 Task: Create relationship between Investor , Investor documents and Market Data custom object in StockTradeHub application.
Action: Mouse moved to (577, 52)
Screenshot: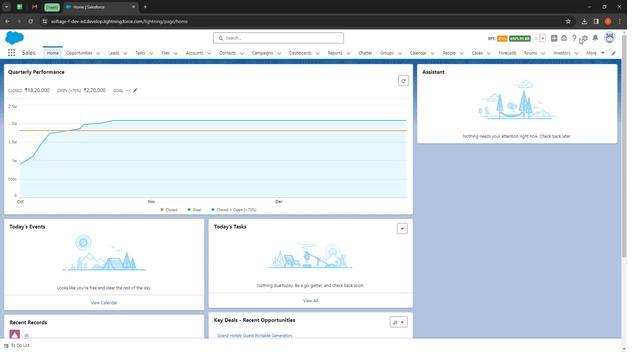 
Action: Mouse pressed left at (577, 52)
Screenshot: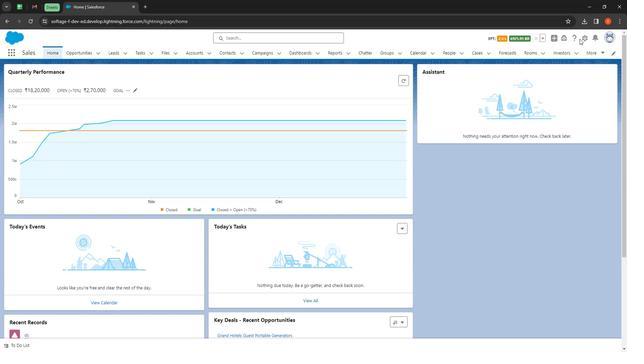 
Action: Mouse moved to (580, 52)
Screenshot: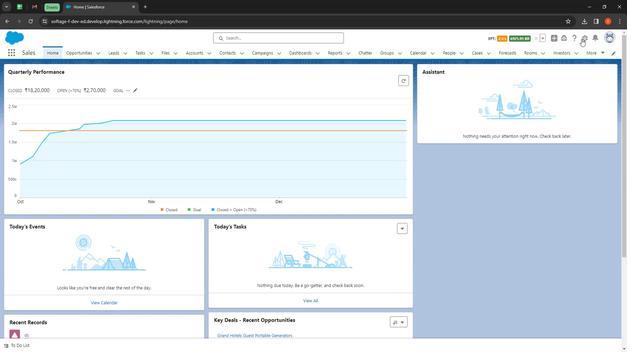 
Action: Mouse pressed left at (580, 52)
Screenshot: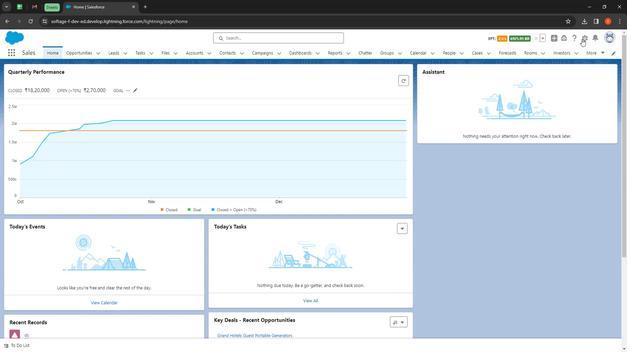 
Action: Mouse moved to (571, 65)
Screenshot: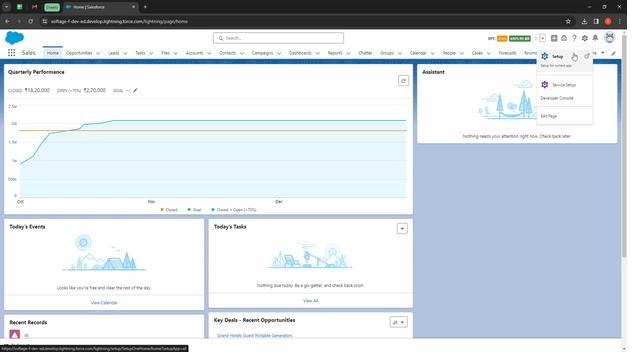 
Action: Mouse pressed left at (571, 65)
Screenshot: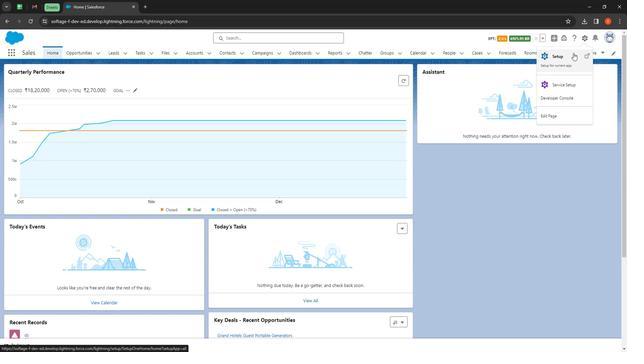 
Action: Mouse moved to (83, 65)
Screenshot: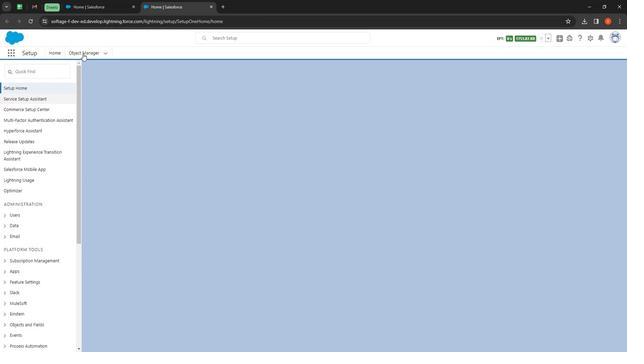 
Action: Mouse pressed left at (83, 65)
Screenshot: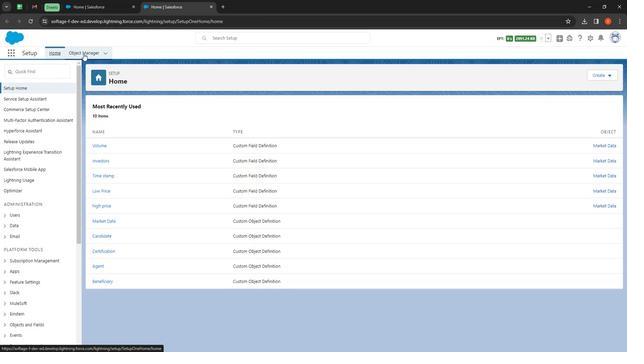 
Action: Mouse moved to (262, 174)
Screenshot: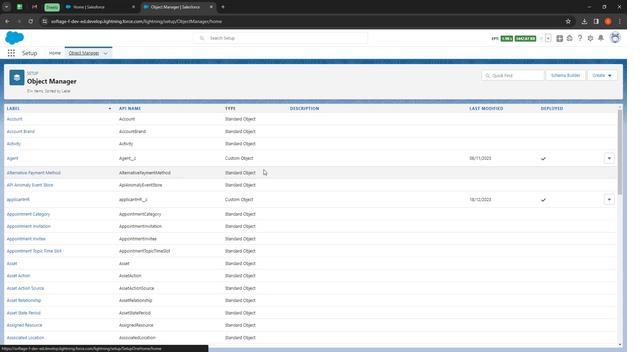 
Action: Mouse scrolled (262, 173) with delta (0, 0)
Screenshot: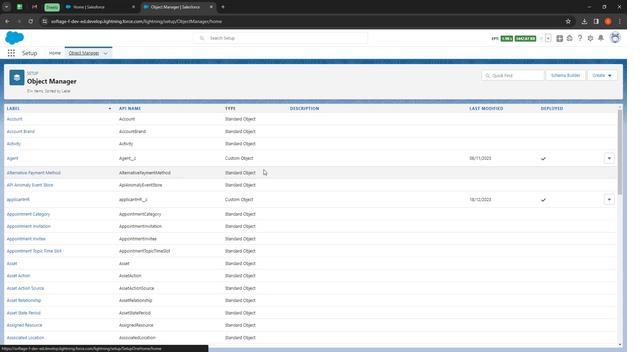
Action: Mouse moved to (260, 176)
Screenshot: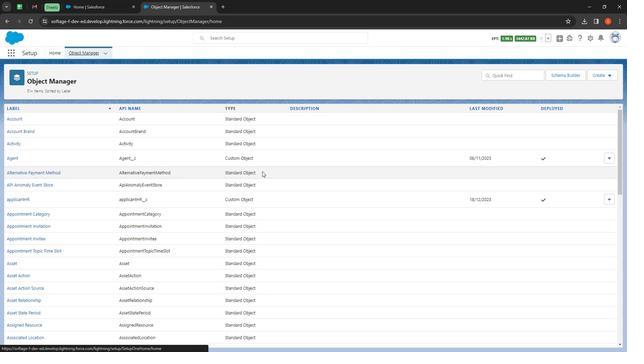
Action: Mouse scrolled (260, 176) with delta (0, 0)
Screenshot: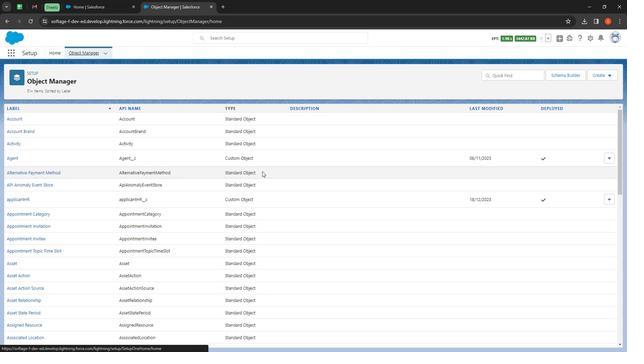 
Action: Mouse moved to (259, 177)
Screenshot: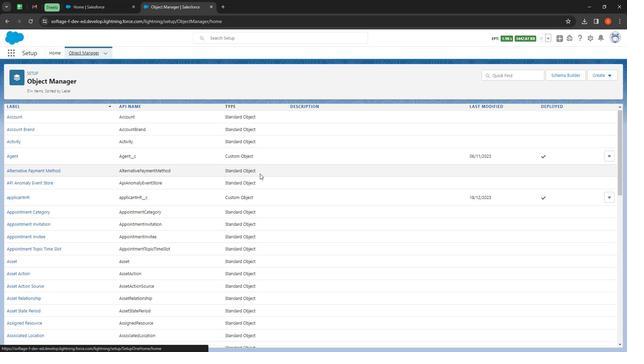 
Action: Mouse scrolled (259, 176) with delta (0, 0)
Screenshot: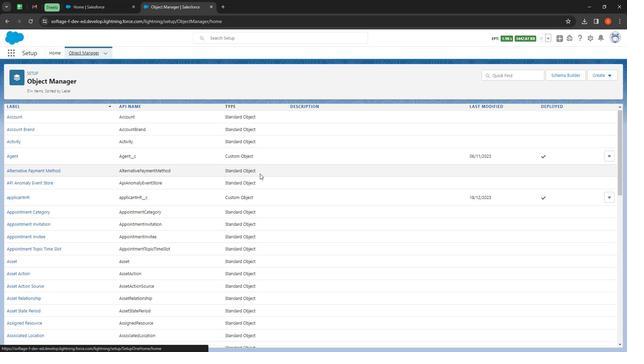 
Action: Mouse moved to (259, 177)
Screenshot: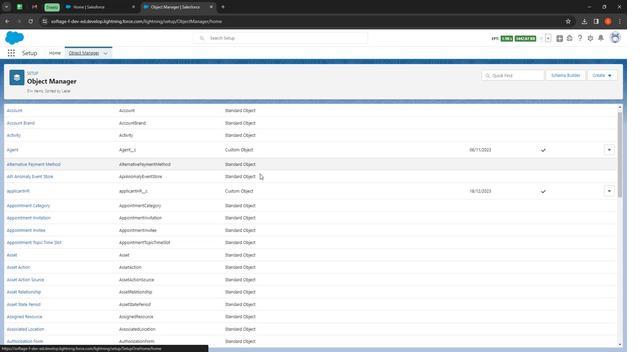 
Action: Mouse scrolled (259, 177) with delta (0, 0)
Screenshot: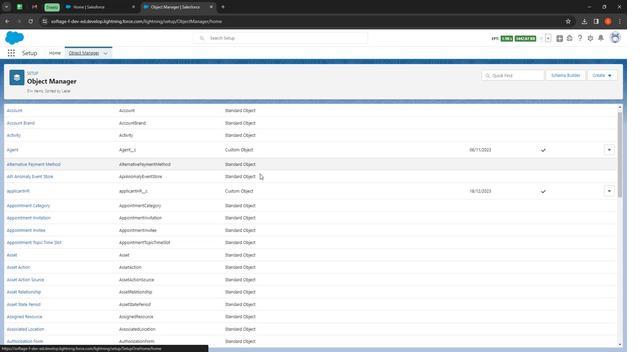 
Action: Mouse moved to (197, 177)
Screenshot: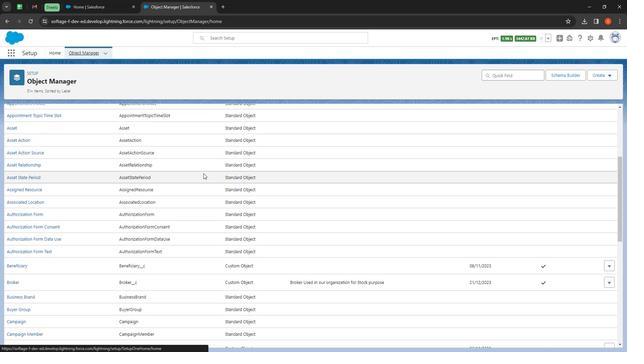 
Action: Mouse scrolled (197, 177) with delta (0, 0)
Screenshot: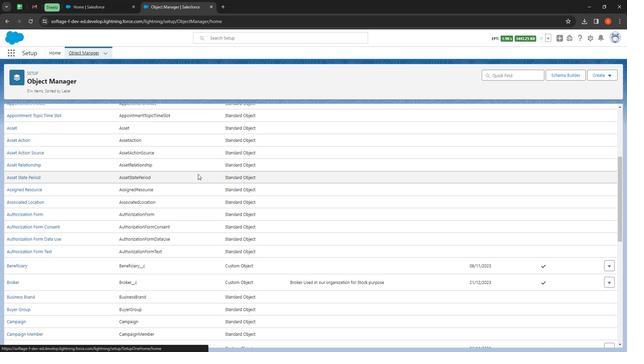 
Action: Mouse moved to (188, 181)
Screenshot: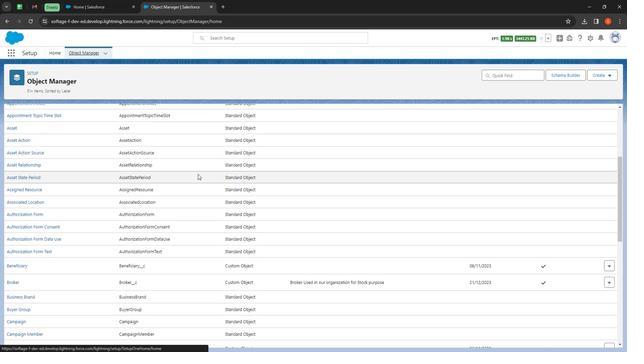 
Action: Mouse scrolled (188, 180) with delta (0, 0)
Screenshot: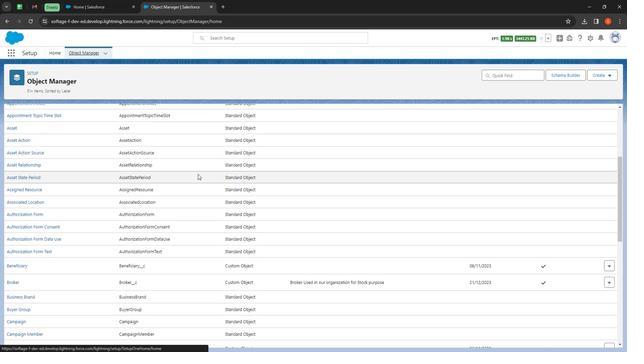 
Action: Mouse moved to (183, 183)
Screenshot: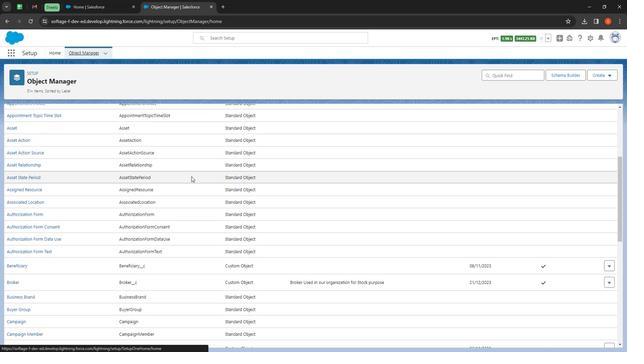 
Action: Mouse scrolled (183, 183) with delta (0, 0)
Screenshot: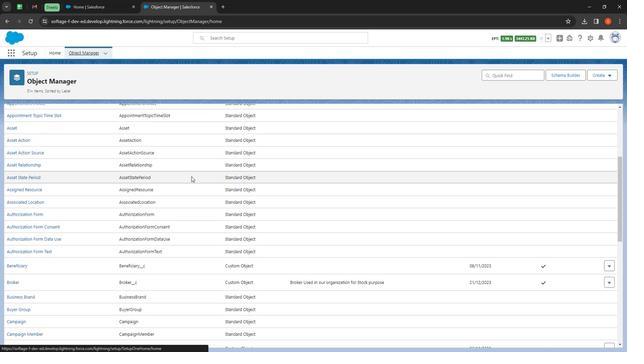 
Action: Mouse moved to (181, 183)
Screenshot: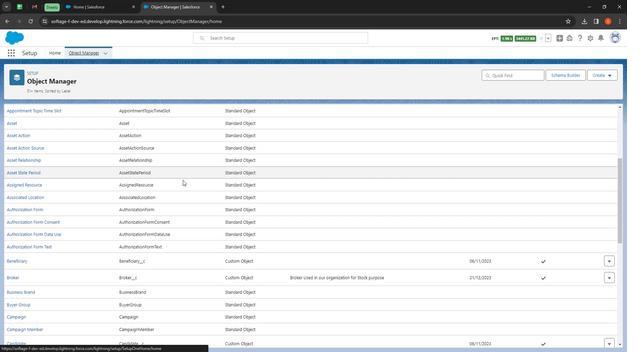 
Action: Mouse scrolled (181, 183) with delta (0, 0)
Screenshot: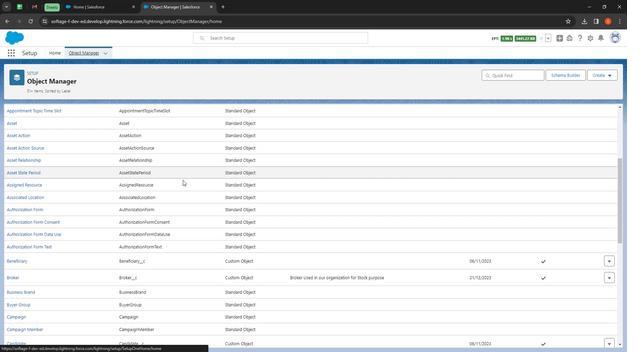 
Action: Mouse moved to (178, 183)
Screenshot: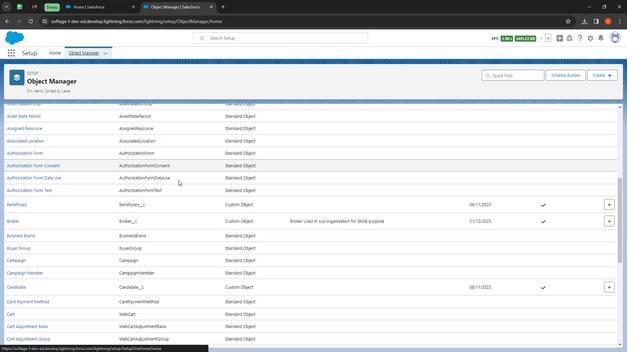 
Action: Mouse scrolled (178, 183) with delta (0, 0)
Screenshot: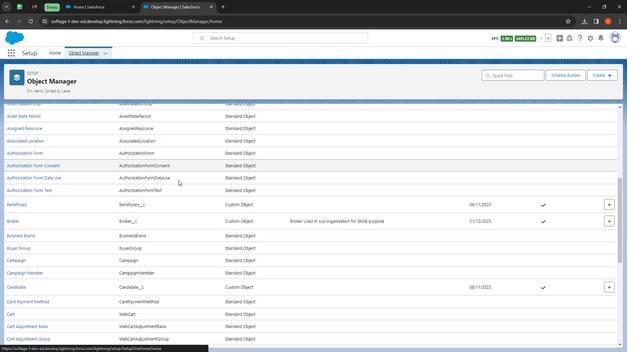 
Action: Mouse moved to (178, 181)
Screenshot: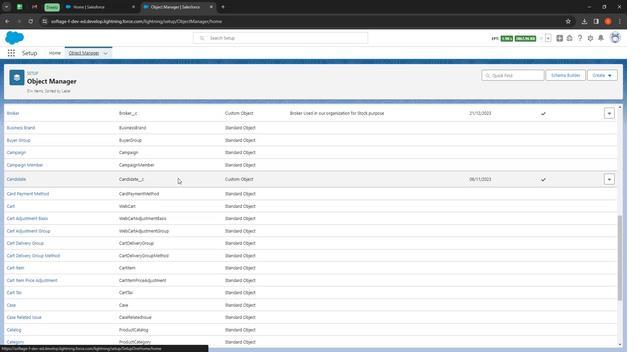 
Action: Mouse scrolled (178, 181) with delta (0, 0)
Screenshot: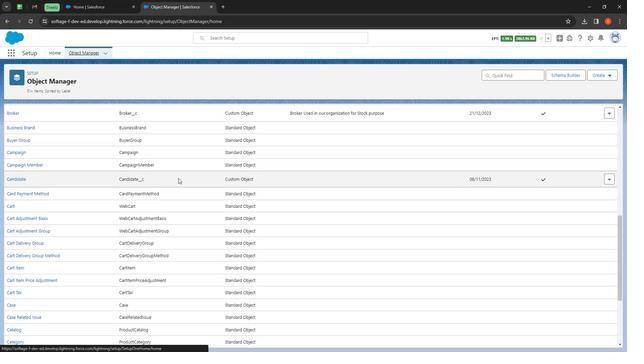 
Action: Mouse moved to (178, 181)
Screenshot: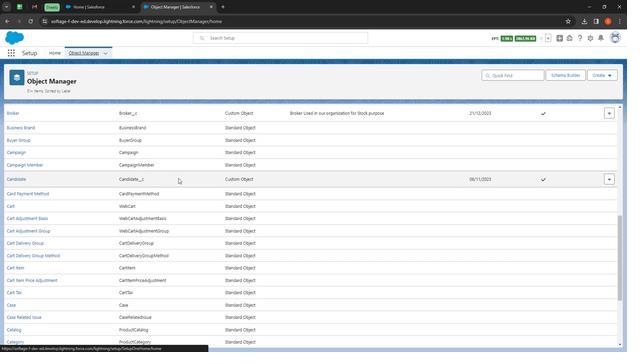 
Action: Mouse scrolled (178, 181) with delta (0, 0)
Screenshot: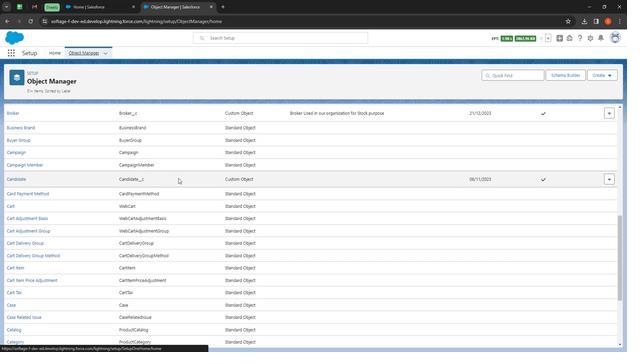 
Action: Mouse moved to (177, 181)
Screenshot: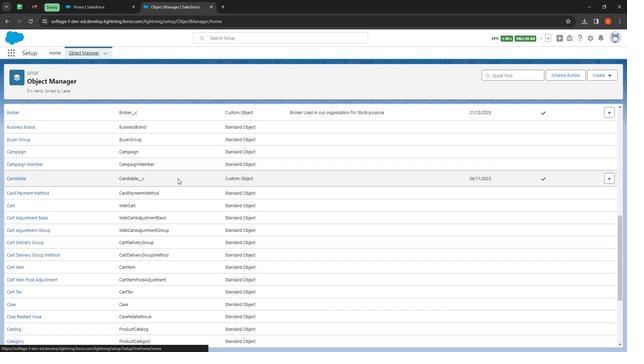 
Action: Mouse scrolled (177, 181) with delta (0, 0)
Screenshot: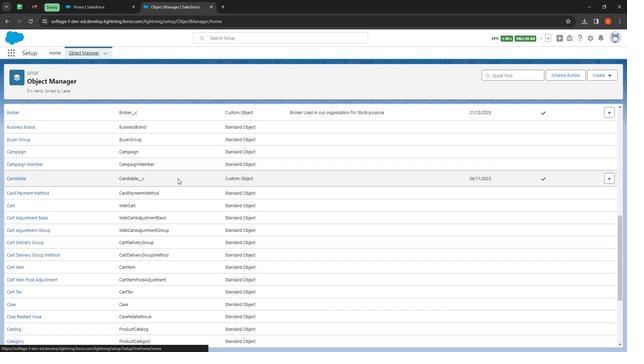 
Action: Mouse moved to (177, 182)
Screenshot: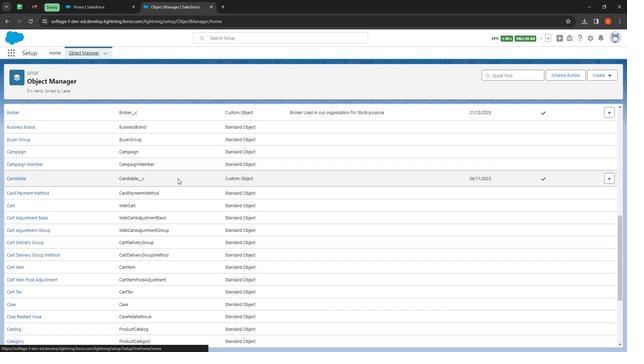 
Action: Mouse scrolled (177, 181) with delta (0, 0)
Screenshot: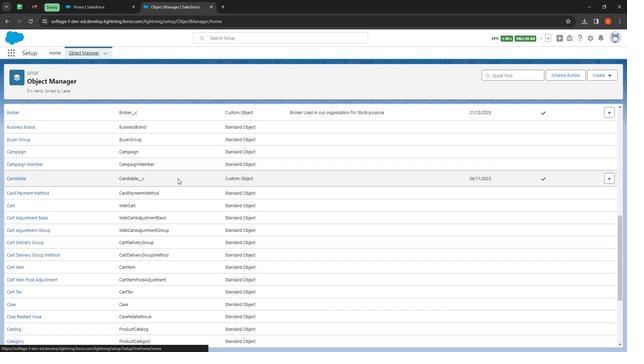 
Action: Mouse moved to (177, 183)
Screenshot: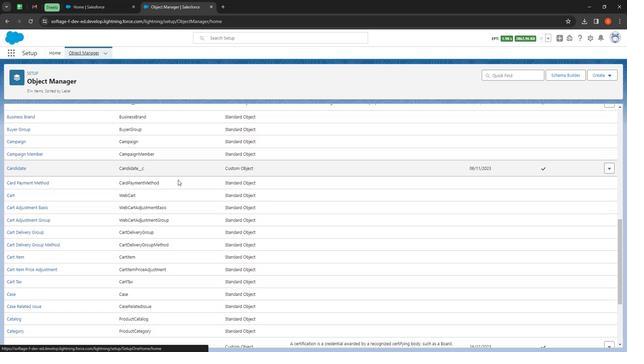 
Action: Mouse scrolled (177, 183) with delta (0, 0)
Screenshot: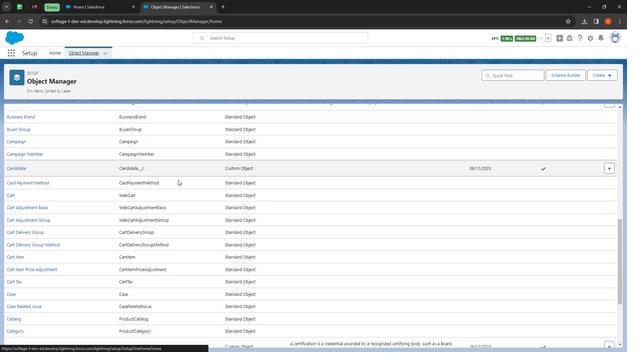 
Action: Mouse moved to (180, 181)
Screenshot: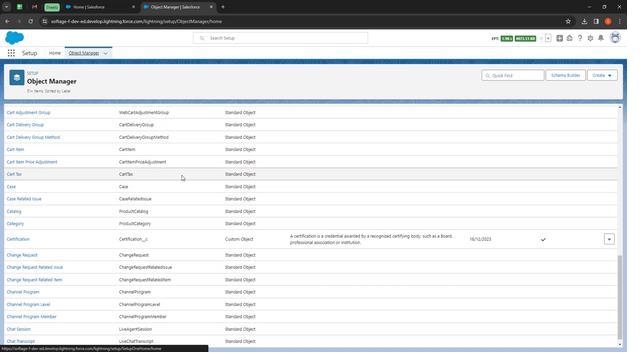 
Action: Mouse scrolled (180, 180) with delta (0, 0)
Screenshot: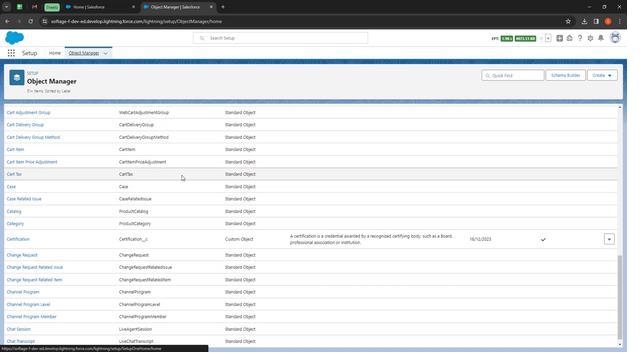 
Action: Mouse moved to (179, 184)
Screenshot: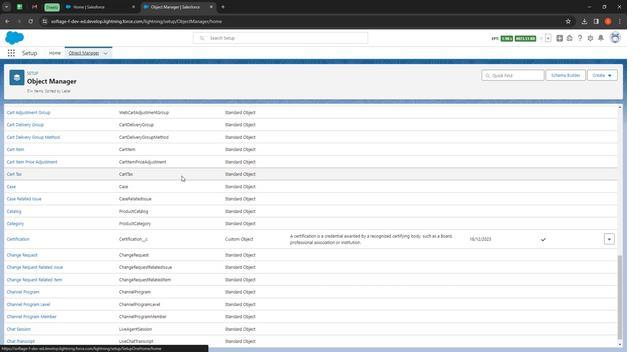 
Action: Mouse scrolled (179, 183) with delta (0, 0)
Screenshot: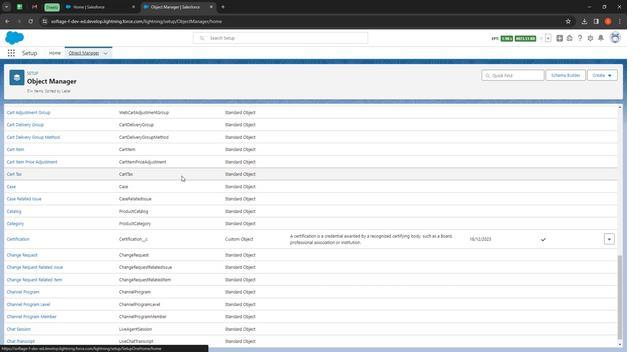 
Action: Mouse moved to (178, 184)
Screenshot: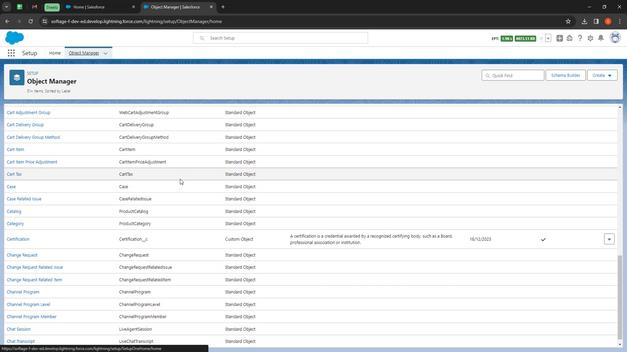 
Action: Mouse scrolled (178, 184) with delta (0, 0)
Screenshot: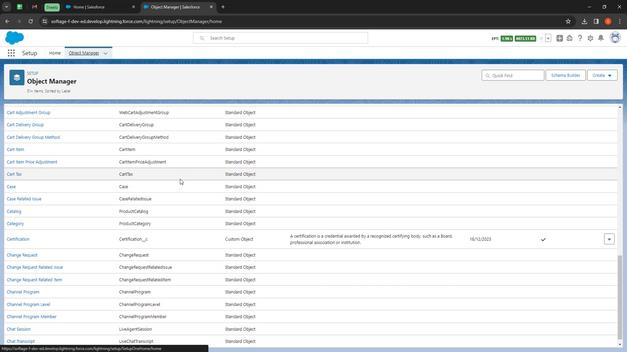 
Action: Mouse scrolled (178, 184) with delta (0, 0)
Screenshot: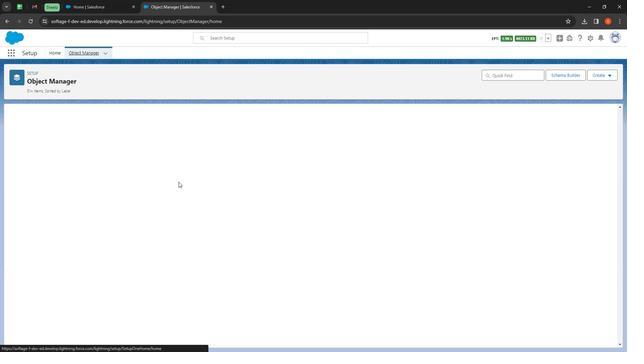 
Action: Mouse scrolled (178, 184) with delta (0, 0)
Screenshot: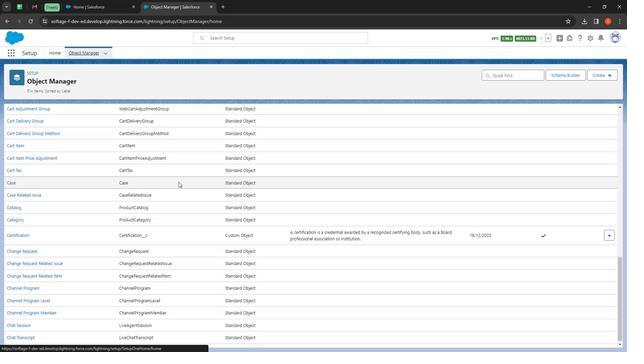 
Action: Mouse scrolled (178, 184) with delta (0, 0)
Screenshot: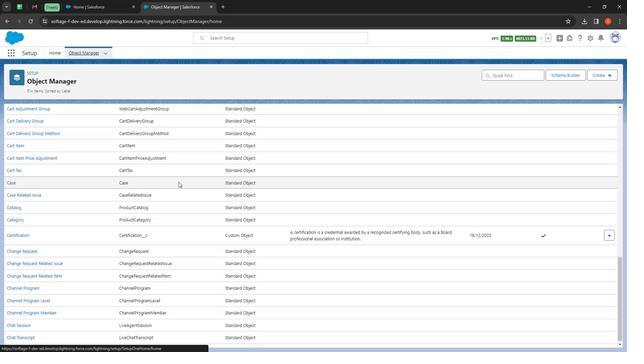 
Action: Mouse scrolled (178, 184) with delta (0, 0)
Screenshot: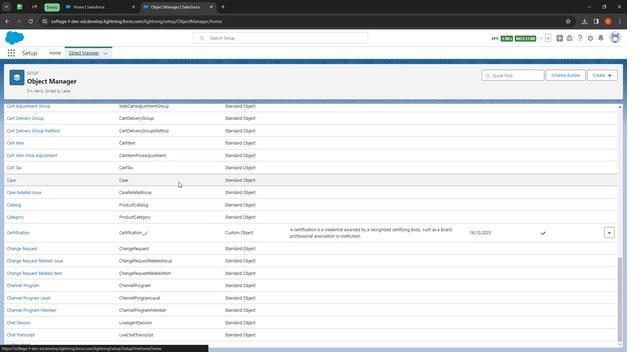 
Action: Mouse moved to (178, 184)
Screenshot: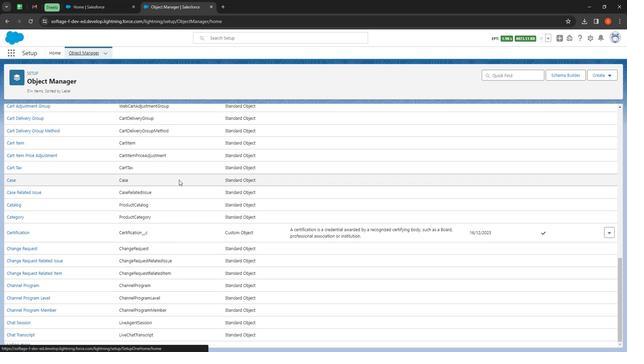 
Action: Mouse scrolled (178, 184) with delta (0, 0)
Screenshot: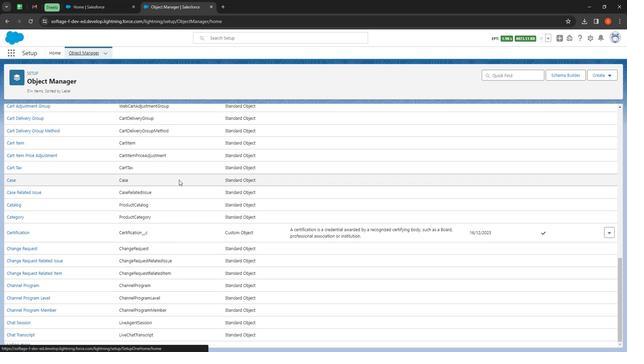 
Action: Mouse moved to (175, 188)
Screenshot: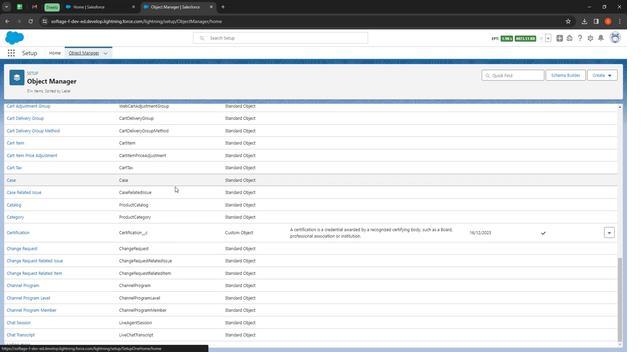 
Action: Mouse scrolled (175, 187) with delta (0, 0)
Screenshot: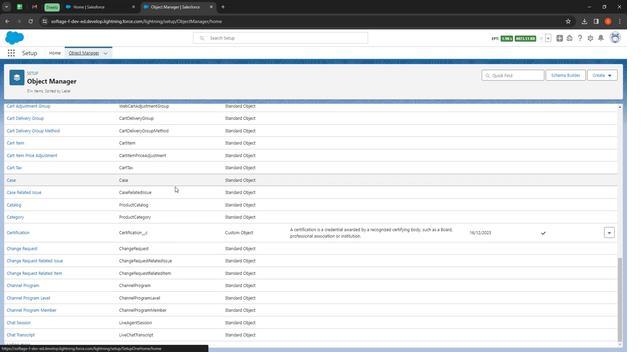 
Action: Mouse moved to (174, 191)
Screenshot: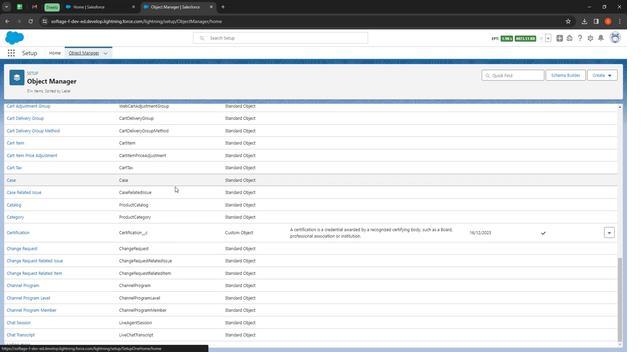 
Action: Mouse scrolled (174, 190) with delta (0, 0)
Screenshot: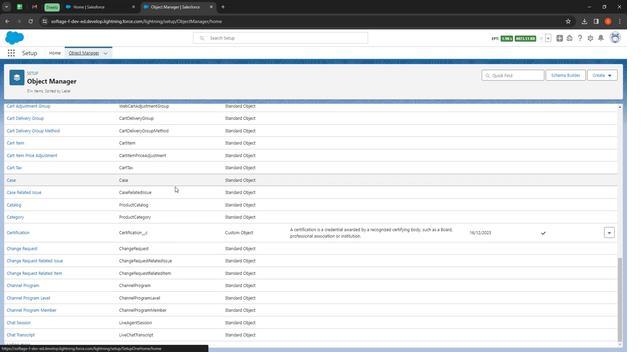 
Action: Mouse moved to (173, 192)
Screenshot: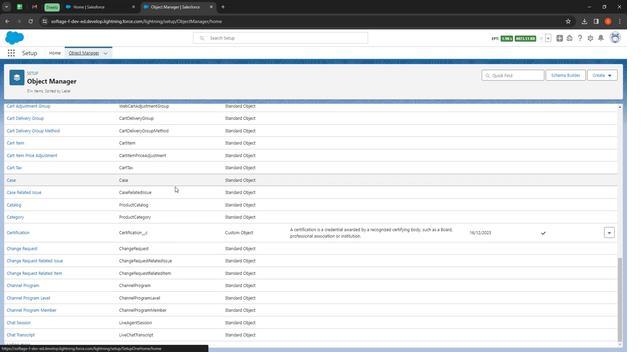 
Action: Mouse scrolled (173, 192) with delta (0, 0)
Screenshot: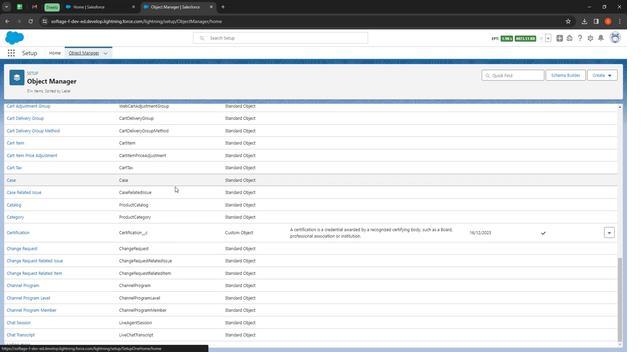 
Action: Mouse moved to (173, 193)
Screenshot: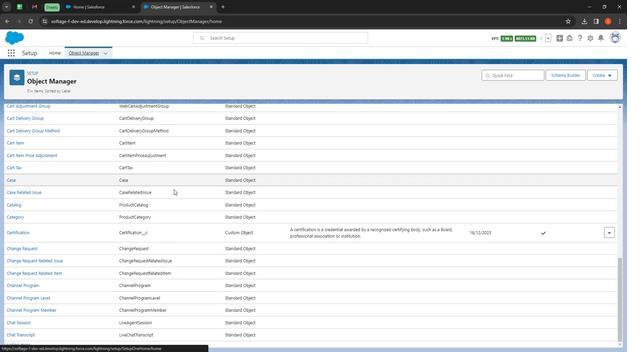 
Action: Mouse scrolled (173, 193) with delta (0, 0)
Screenshot: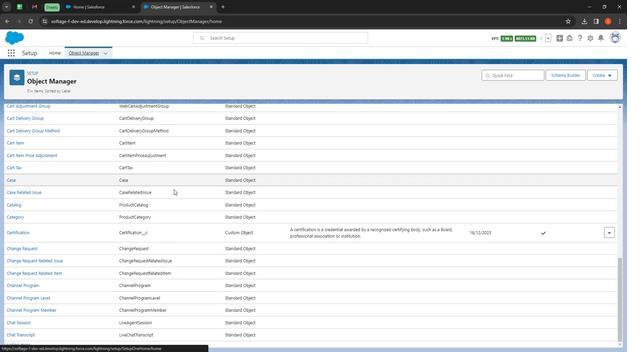 
Action: Mouse moved to (172, 193)
Screenshot: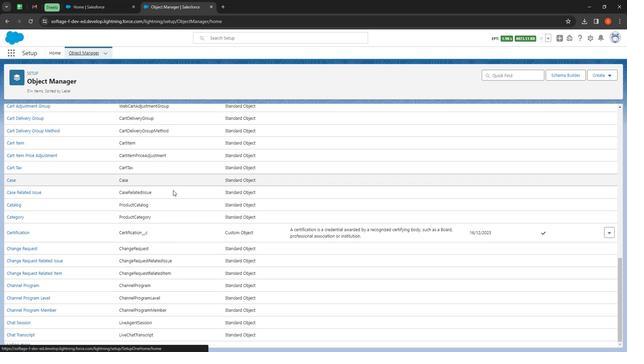 
Action: Mouse scrolled (172, 193) with delta (0, 0)
Screenshot: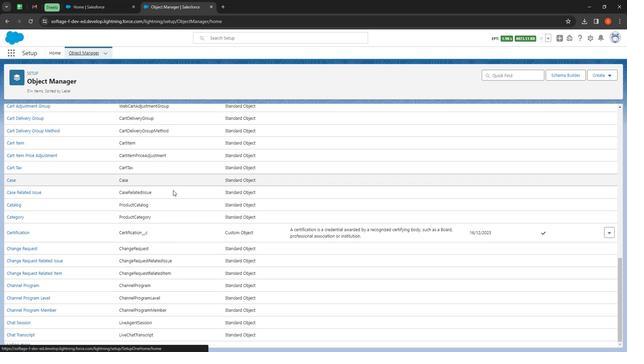 
Action: Mouse moved to (172, 194)
Screenshot: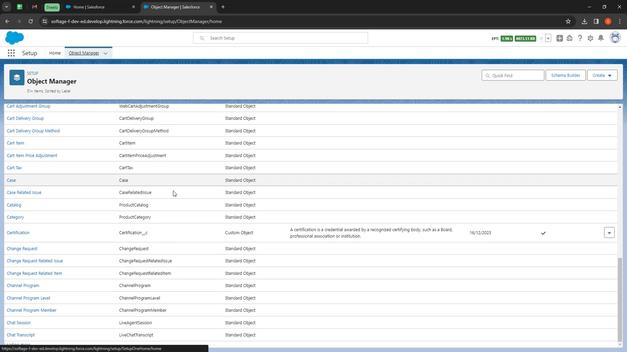 
Action: Mouse scrolled (172, 193) with delta (0, 0)
Screenshot: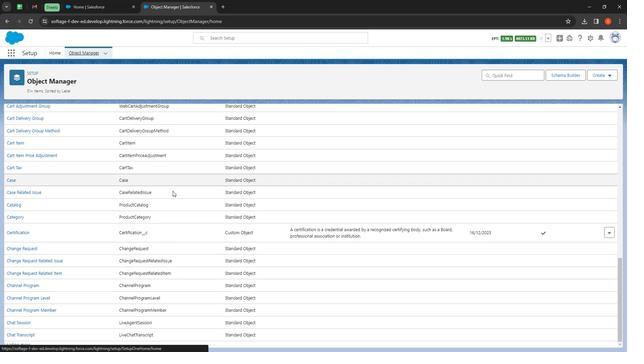 
Action: Mouse moved to (160, 210)
Screenshot: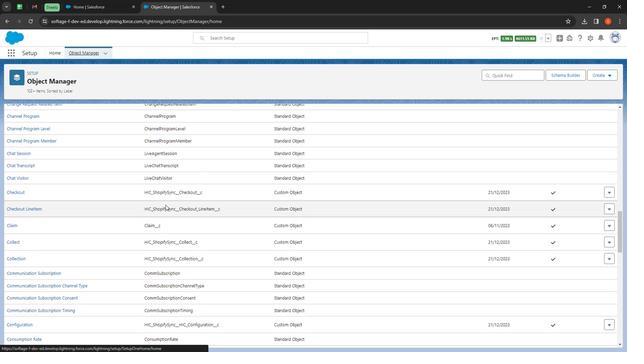 
Action: Mouse scrolled (160, 210) with delta (0, 0)
Screenshot: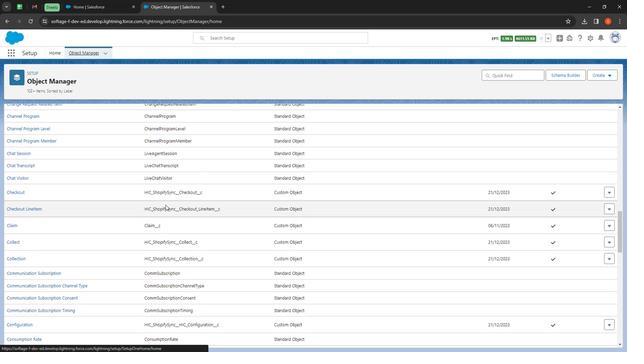 
Action: Mouse moved to (157, 212)
Screenshot: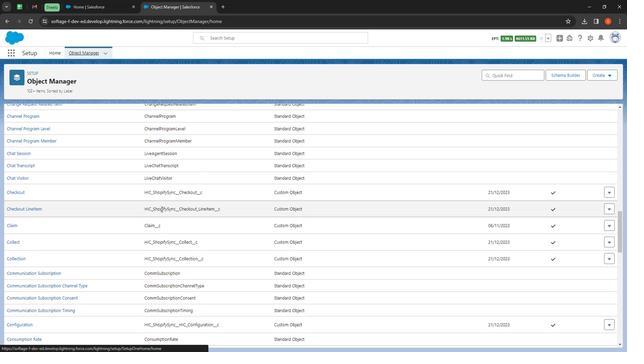 
Action: Mouse scrolled (157, 211) with delta (0, 0)
Screenshot: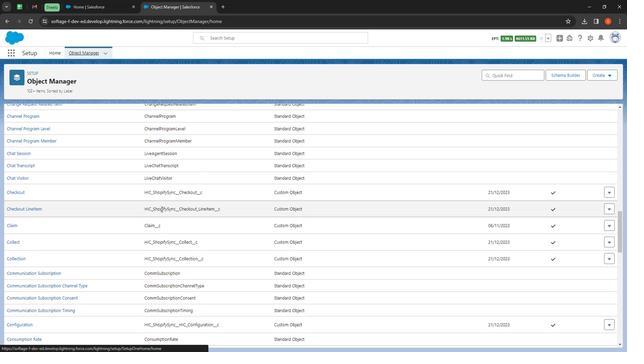 
Action: Mouse moved to (156, 212)
Screenshot: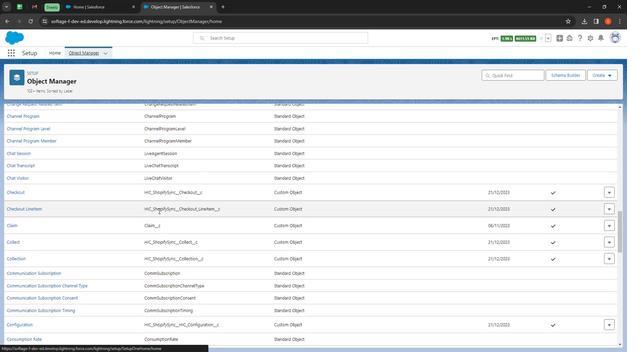 
Action: Mouse scrolled (156, 211) with delta (0, 0)
Screenshot: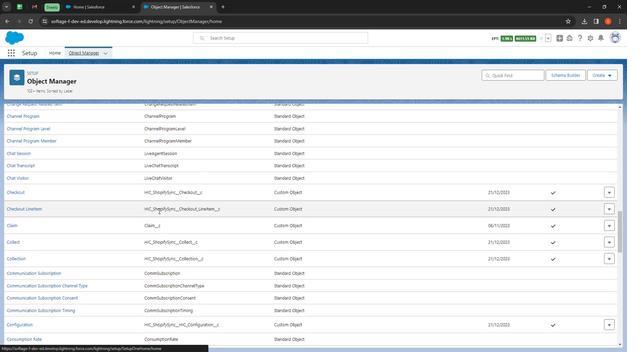 
Action: Mouse moved to (154, 211)
Screenshot: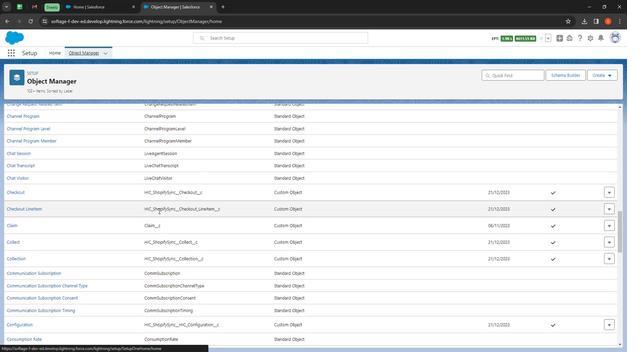 
Action: Mouse scrolled (154, 211) with delta (0, 0)
Screenshot: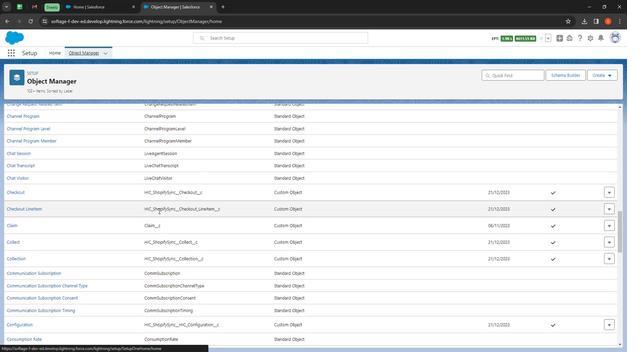 
Action: Mouse moved to (153, 211)
Screenshot: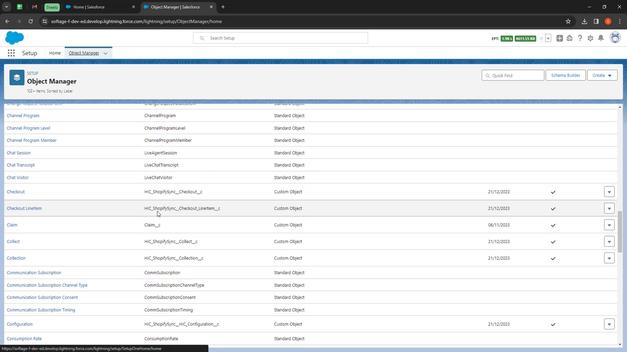 
Action: Mouse scrolled (153, 210) with delta (0, 0)
Screenshot: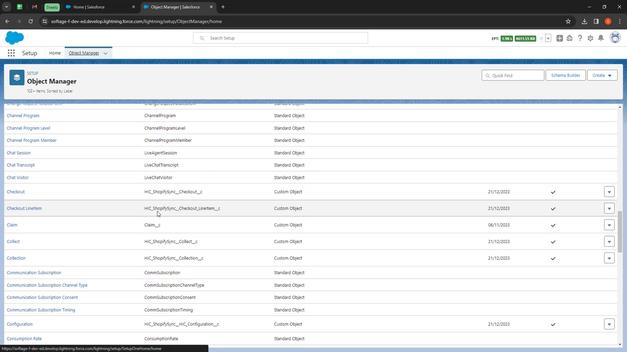 
Action: Mouse moved to (149, 209)
Screenshot: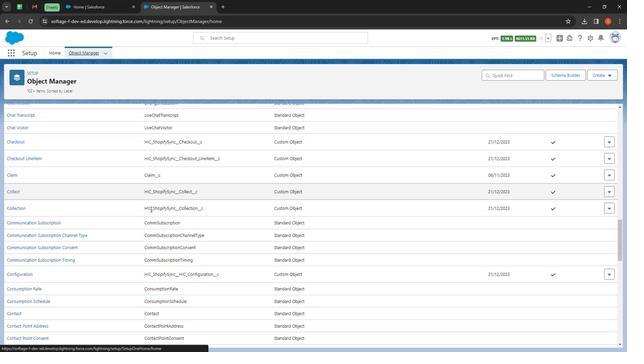 
Action: Mouse scrolled (149, 209) with delta (0, 0)
Screenshot: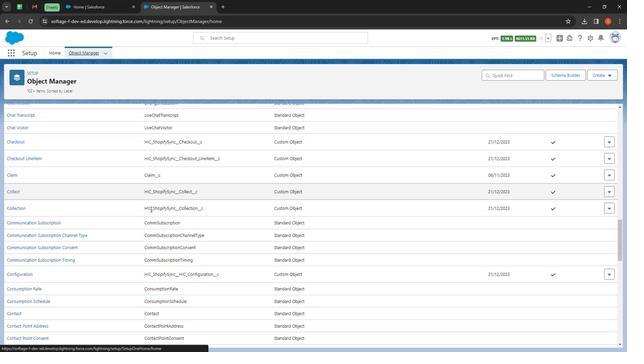 
Action: Mouse moved to (145, 209)
Screenshot: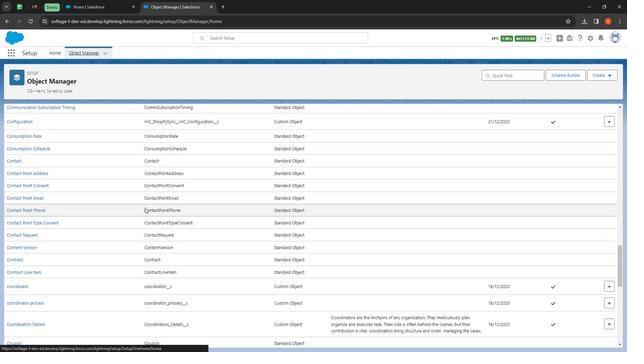 
Action: Mouse scrolled (145, 208) with delta (0, 0)
Screenshot: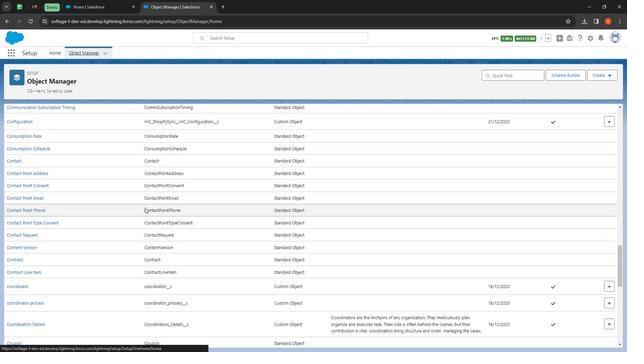 
Action: Mouse moved to (145, 214)
Screenshot: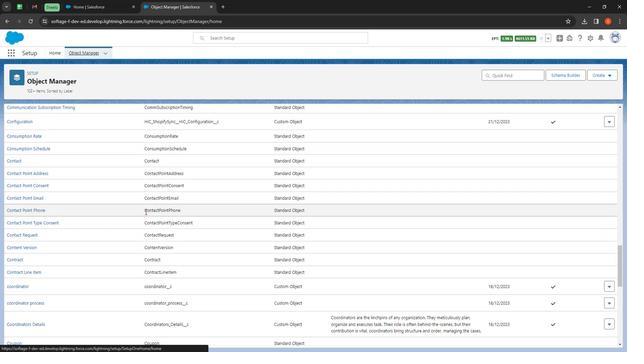 
Action: Mouse scrolled (145, 213) with delta (0, 0)
Screenshot: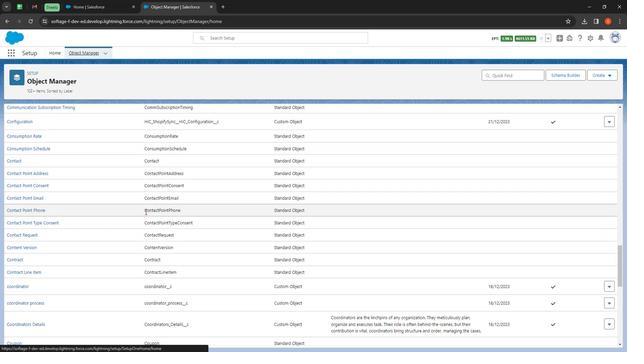 
Action: Mouse moved to (145, 217)
Screenshot: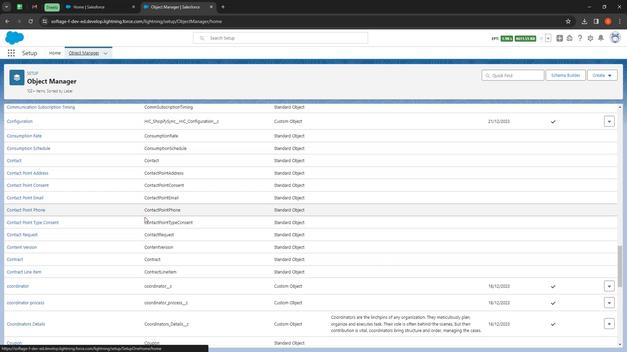 
Action: Mouse scrolled (145, 216) with delta (0, 0)
Screenshot: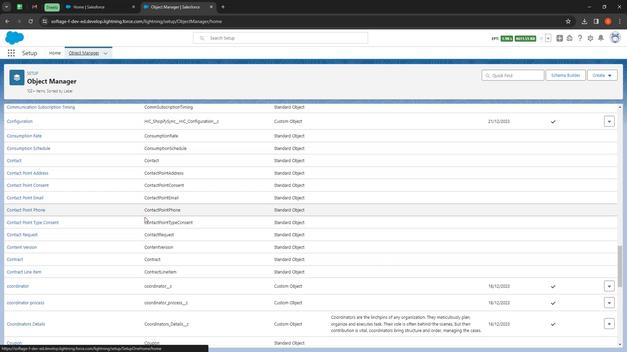 
Action: Mouse moved to (140, 219)
Screenshot: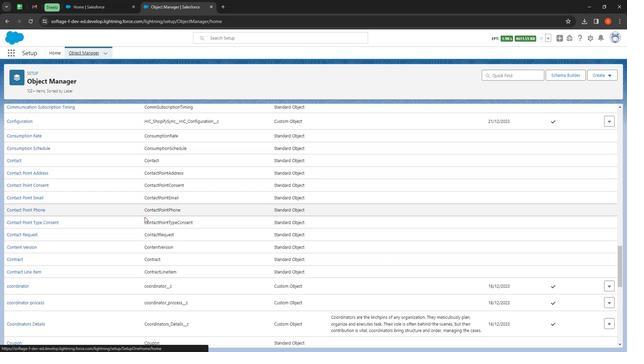 
Action: Mouse scrolled (140, 219) with delta (0, 0)
Screenshot: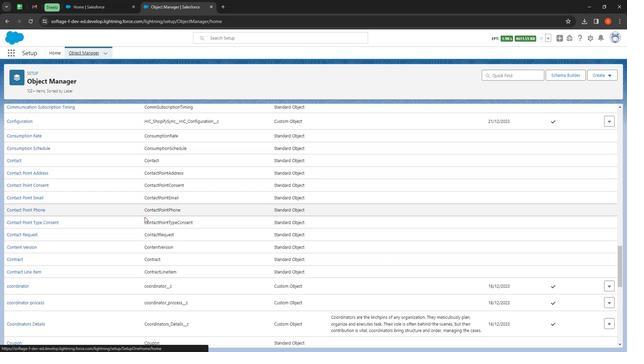 
Action: Mouse moved to (132, 220)
Screenshot: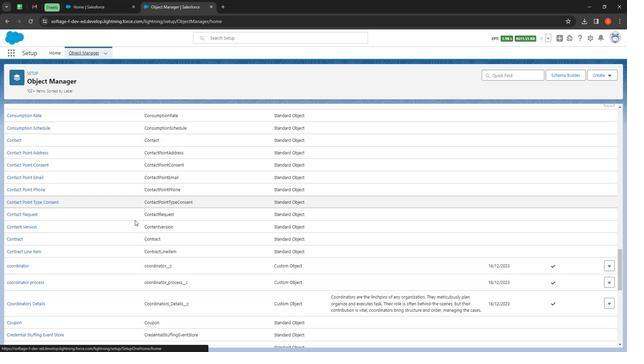 
Action: Mouse scrolled (132, 220) with delta (0, 0)
Screenshot: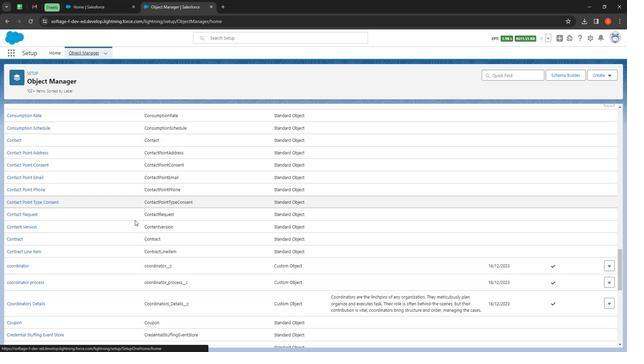 
Action: Mouse moved to (123, 217)
Screenshot: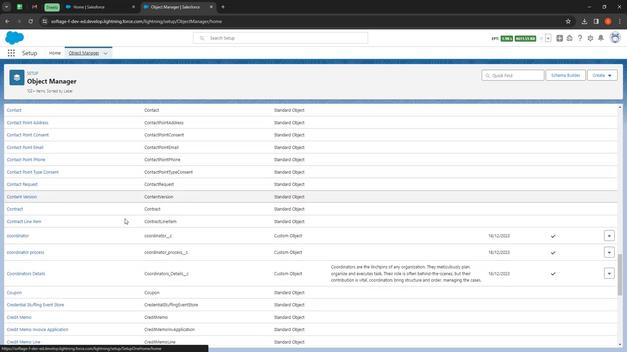
Action: Mouse scrolled (123, 217) with delta (0, 0)
Screenshot: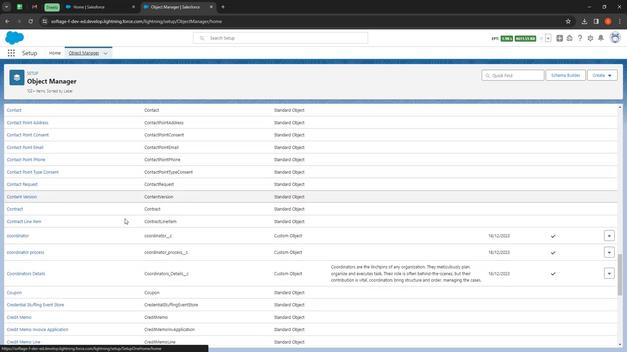 
Action: Mouse moved to (120, 207)
Screenshot: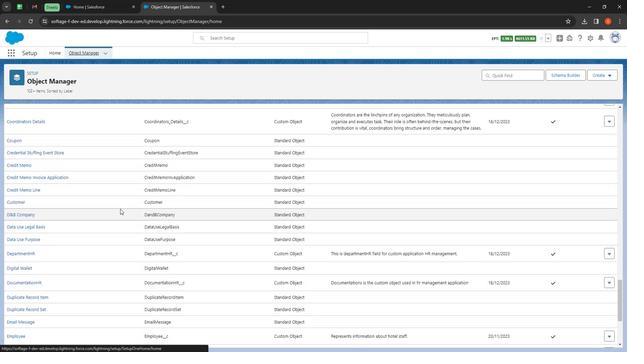 
Action: Mouse scrolled (120, 207) with delta (0, 0)
Screenshot: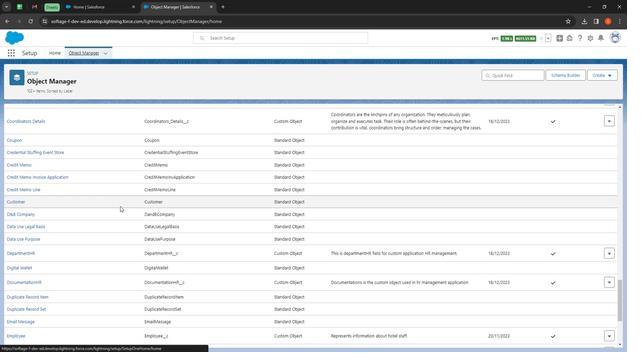 
Action: Mouse scrolled (120, 207) with delta (0, 0)
Screenshot: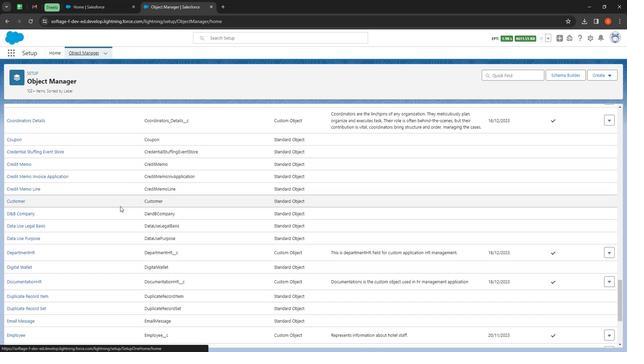 
Action: Mouse scrolled (120, 207) with delta (0, 0)
Screenshot: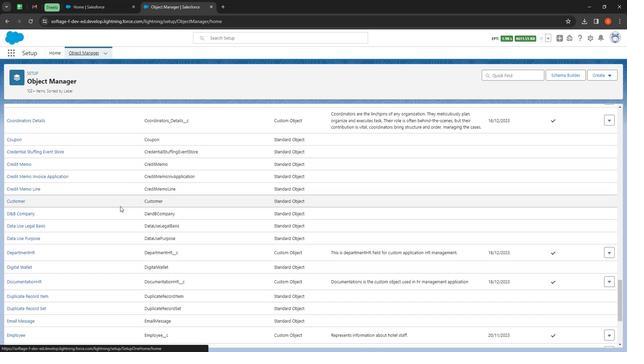 
Action: Mouse scrolled (120, 207) with delta (0, 0)
Screenshot: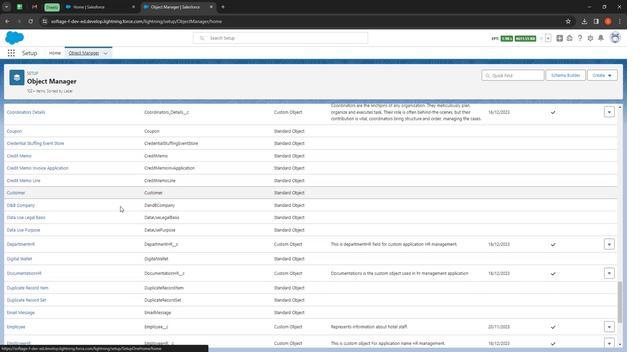 
Action: Mouse moved to (119, 209)
Screenshot: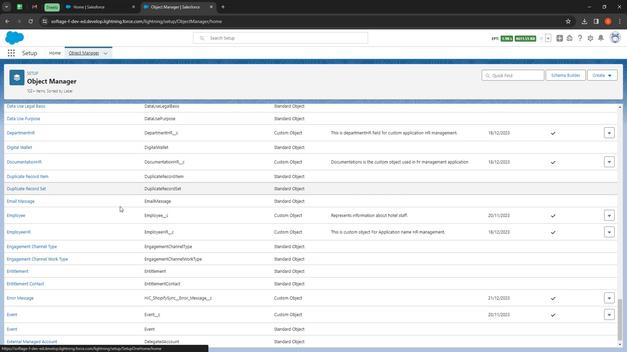 
Action: Mouse scrolled (119, 208) with delta (0, 0)
Screenshot: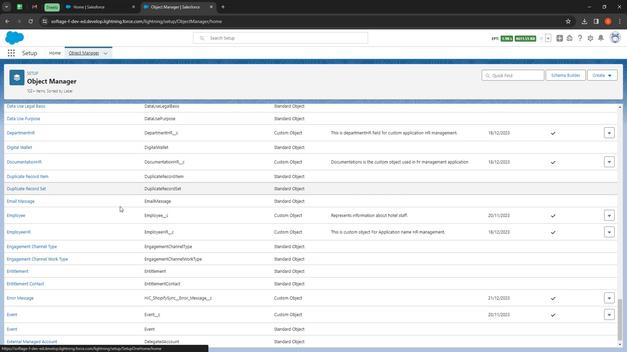 
Action: Mouse moved to (119, 209)
Screenshot: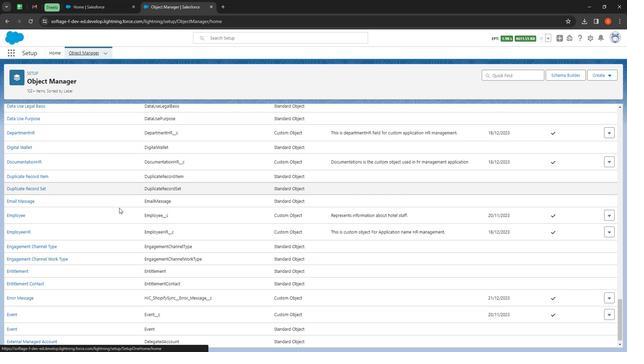 
Action: Mouse scrolled (119, 209) with delta (0, 0)
Screenshot: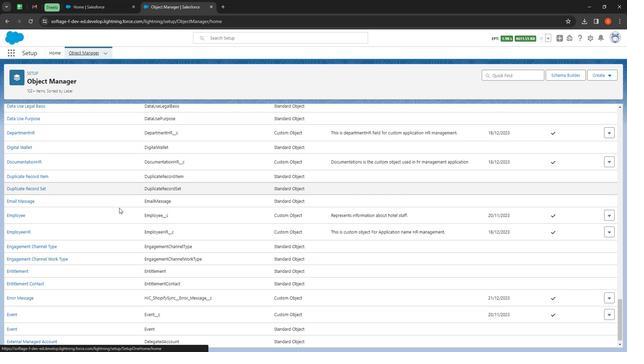 
Action: Mouse moved to (119, 210)
Screenshot: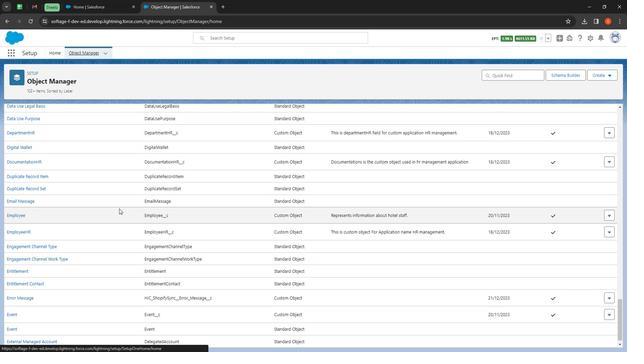 
Action: Mouse scrolled (119, 209) with delta (0, 0)
Screenshot: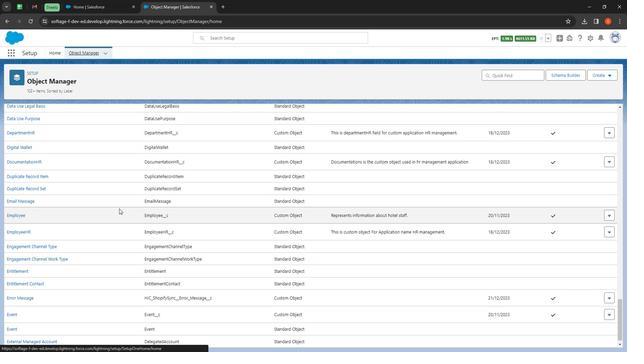 
Action: Mouse scrolled (119, 209) with delta (0, 0)
Screenshot: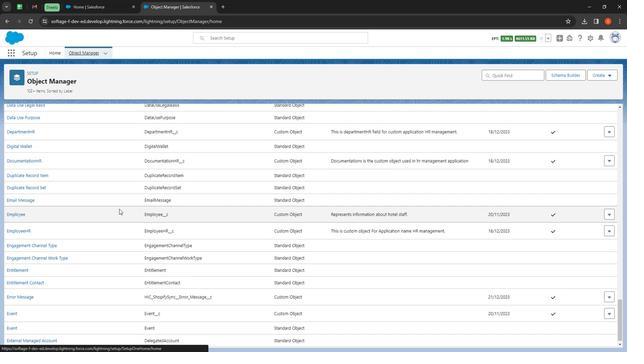 
Action: Mouse moved to (119, 210)
Screenshot: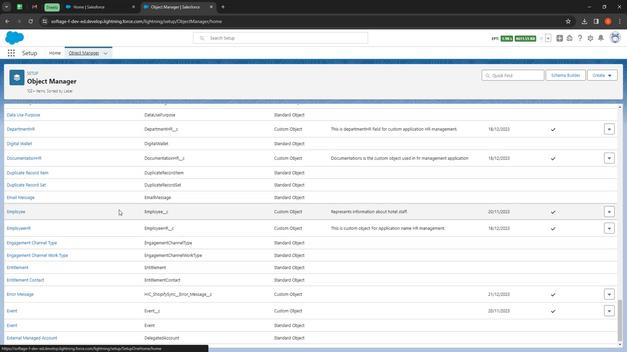 
Action: Mouse scrolled (119, 210) with delta (0, 0)
Screenshot: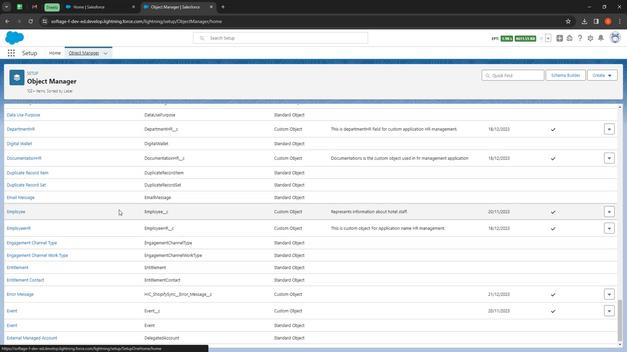
Action: Mouse moved to (117, 207)
Screenshot: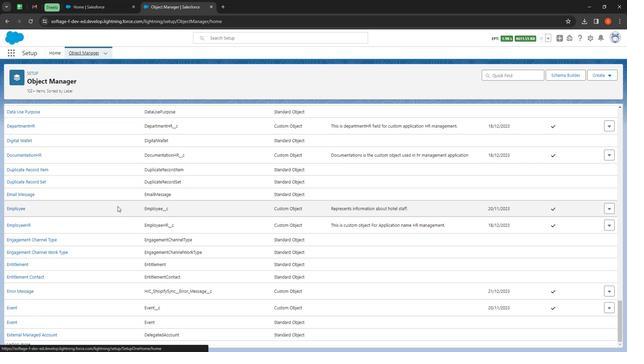 
Action: Mouse scrolled (117, 206) with delta (0, 0)
Screenshot: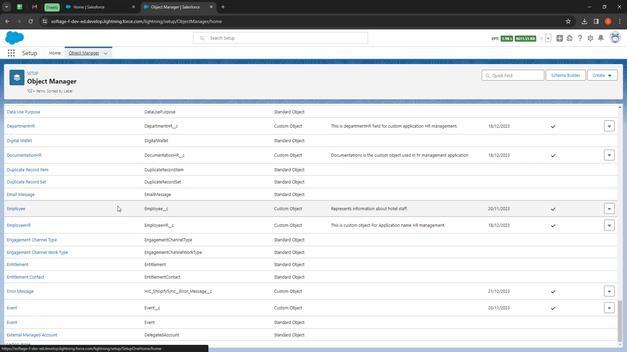 
Action: Mouse moved to (116, 207)
Screenshot: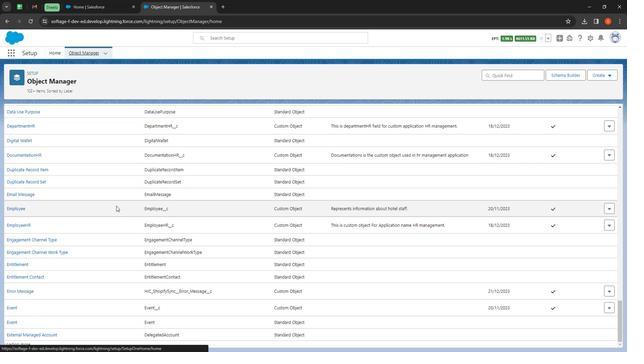 
Action: Mouse scrolled (116, 206) with delta (0, 0)
Screenshot: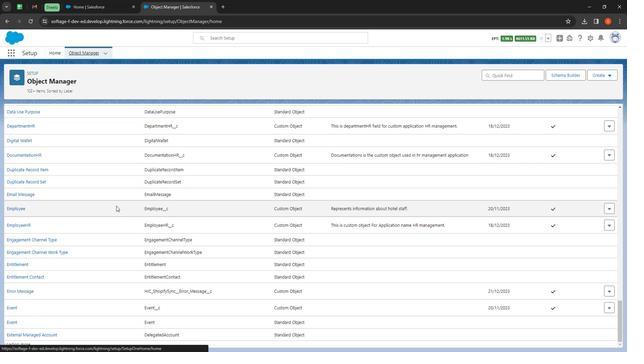 
Action: Mouse moved to (115, 207)
Screenshot: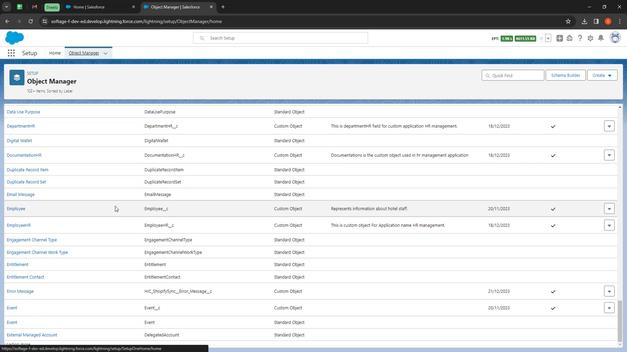 
Action: Mouse scrolled (115, 207) with delta (0, 0)
Screenshot: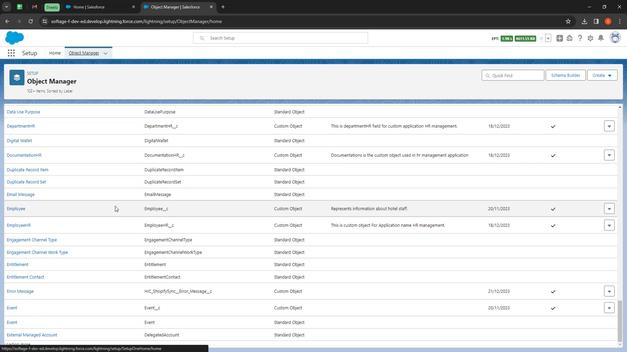 
Action: Mouse scrolled (115, 207) with delta (0, 0)
Screenshot: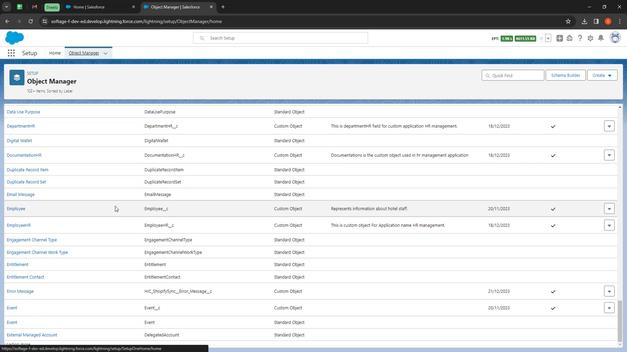 
Action: Mouse scrolled (115, 207) with delta (0, 0)
Screenshot: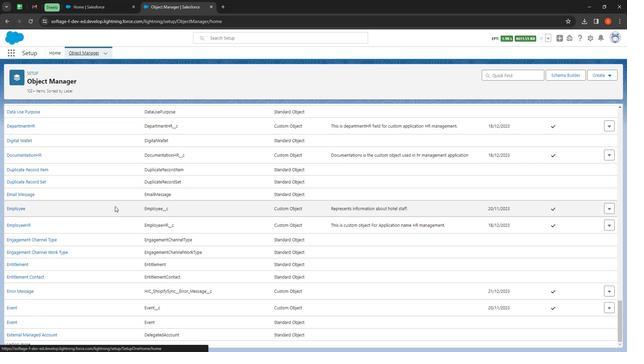 
Action: Mouse moved to (117, 209)
Screenshot: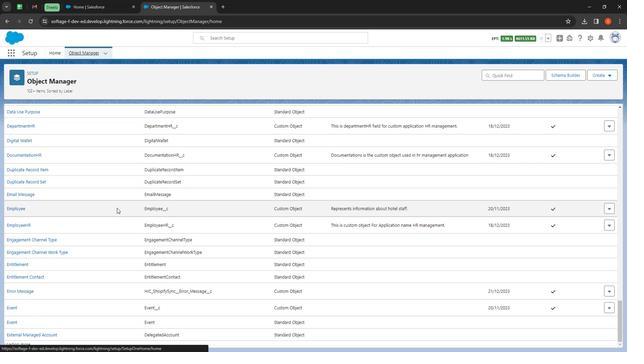 
Action: Mouse scrolled (117, 209) with delta (0, 0)
Screenshot: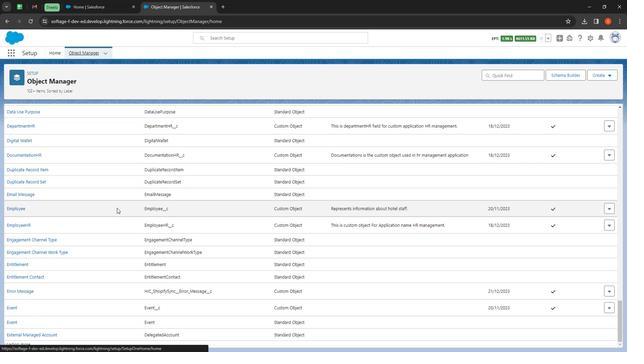 
Action: Mouse moved to (117, 209)
Screenshot: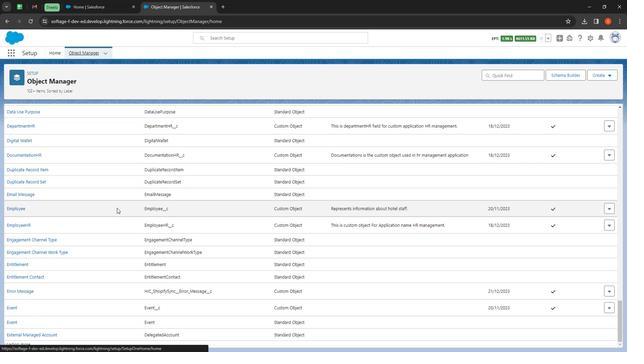 
Action: Mouse scrolled (117, 209) with delta (0, 0)
Screenshot: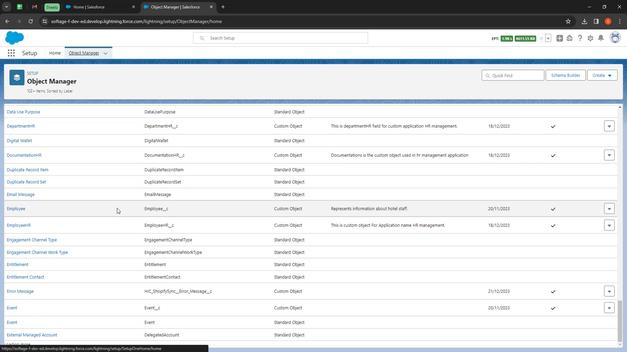 
Action: Mouse moved to (120, 211)
Screenshot: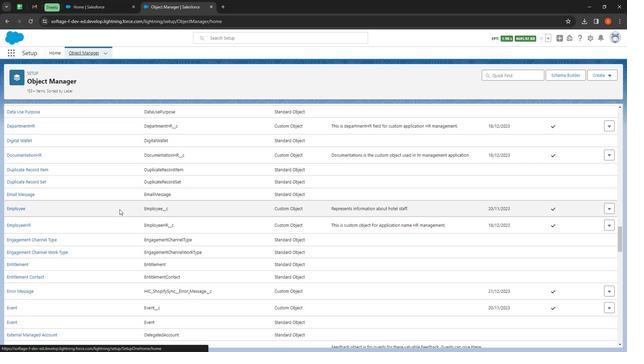
Action: Mouse scrolled (120, 211) with delta (0, 0)
Screenshot: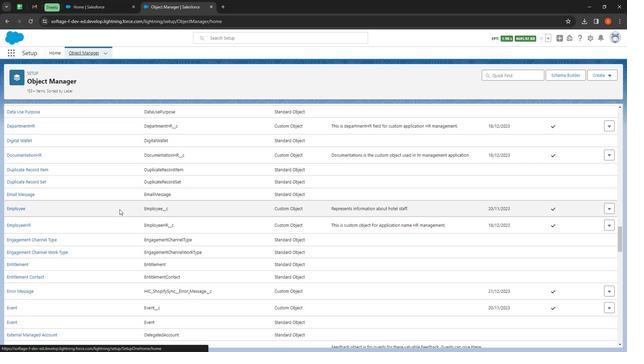 
Action: Mouse moved to (110, 231)
Screenshot: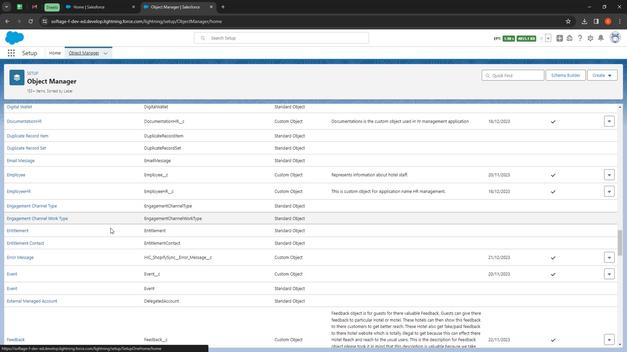 
Action: Mouse scrolled (110, 230) with delta (0, 0)
Screenshot: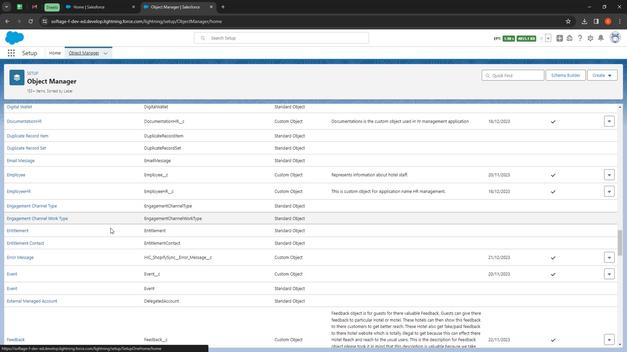 
Action: Mouse moved to (110, 231)
Screenshot: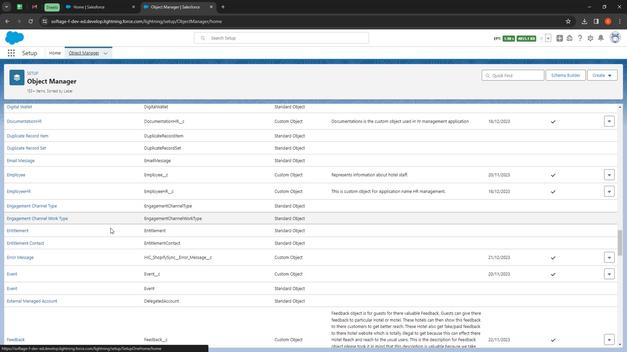 
Action: Mouse scrolled (110, 230) with delta (0, 0)
Screenshot: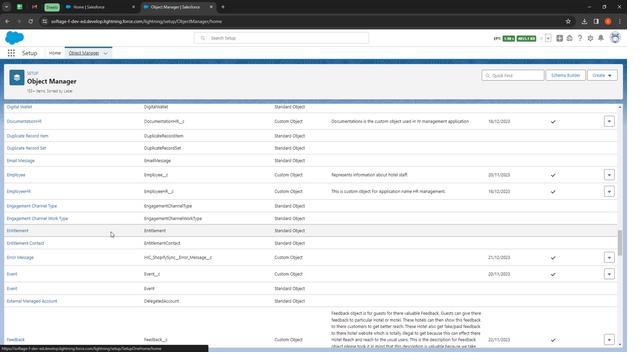 
Action: Mouse moved to (111, 231)
Screenshot: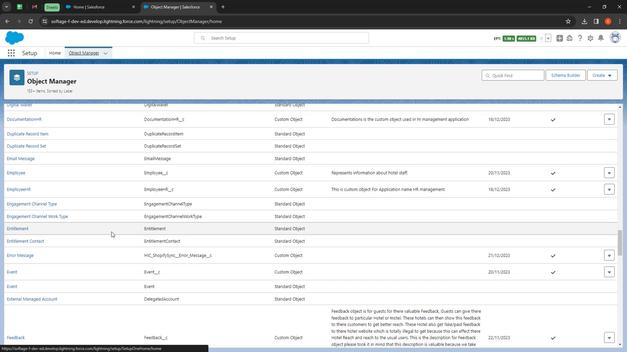 
Action: Mouse scrolled (111, 230) with delta (0, 0)
Screenshot: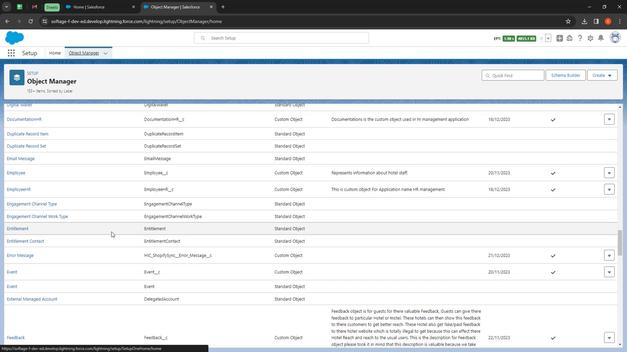 
Action: Mouse moved to (113, 234)
Screenshot: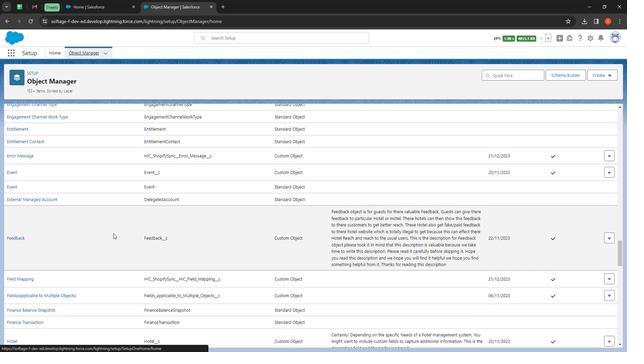 
Action: Mouse scrolled (113, 234) with delta (0, 0)
Screenshot: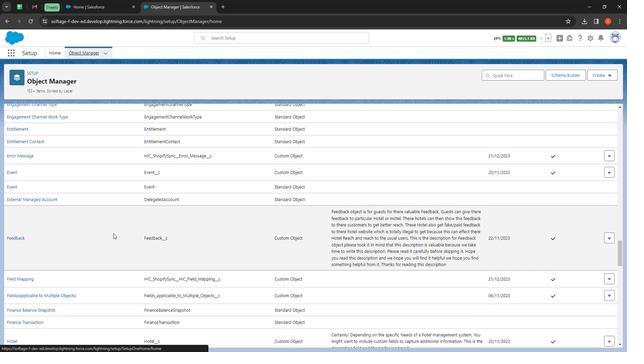 
Action: Mouse moved to (113, 234)
Screenshot: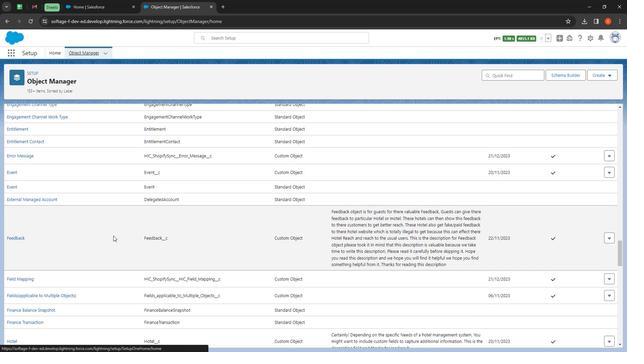 
Action: Mouse scrolled (113, 234) with delta (0, 0)
Screenshot: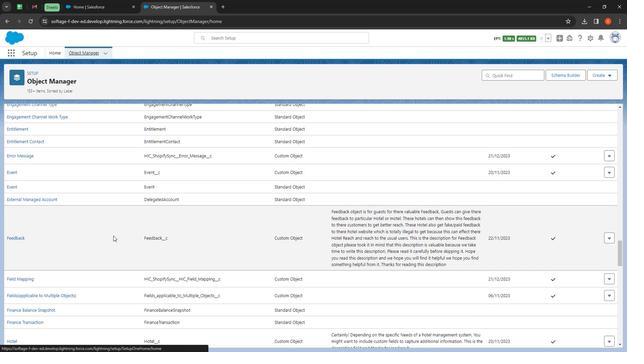 
Action: Mouse scrolled (113, 234) with delta (0, 0)
Screenshot: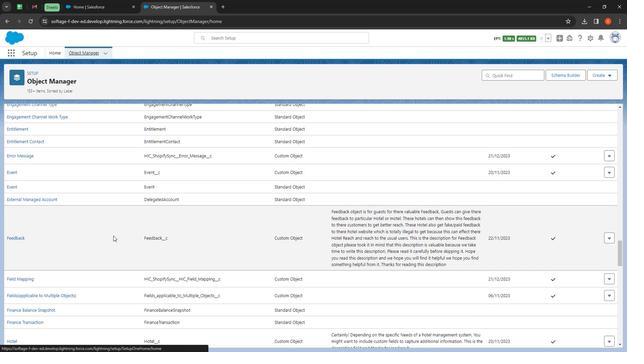 
Action: Mouse moved to (114, 235)
Screenshot: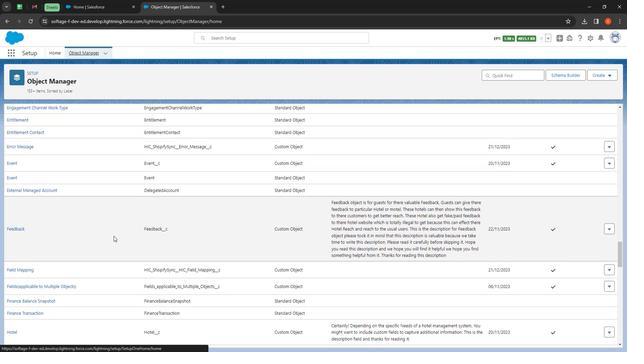 
Action: Mouse scrolled (114, 234) with delta (0, 0)
Screenshot: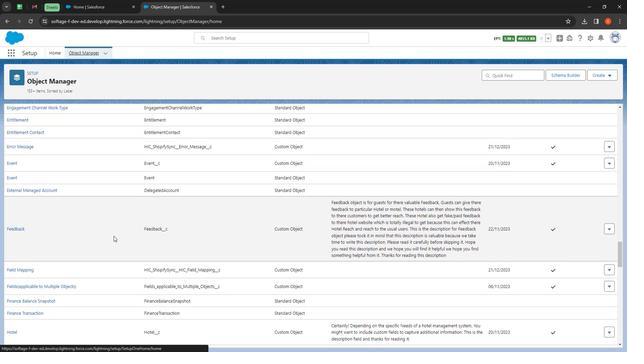 
Action: Mouse moved to (123, 239)
Screenshot: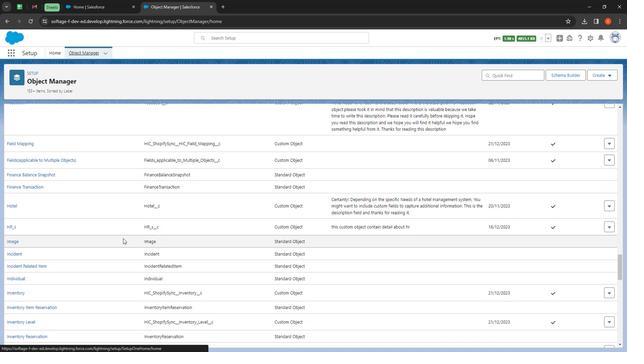 
Action: Mouse scrolled (123, 238) with delta (0, 0)
Screenshot: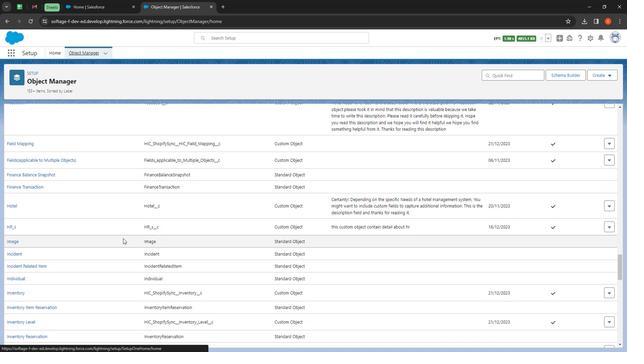 
Action: Mouse moved to (123, 241)
Screenshot: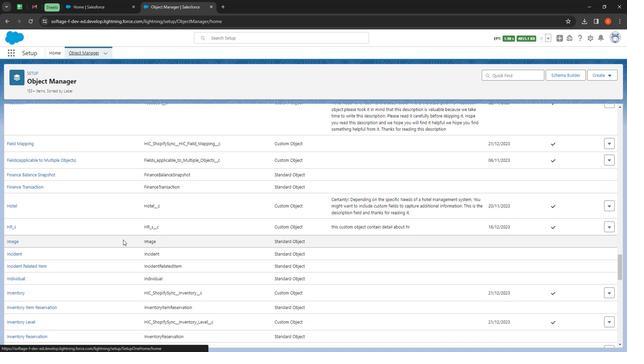 
Action: Mouse scrolled (123, 240) with delta (0, 0)
Screenshot: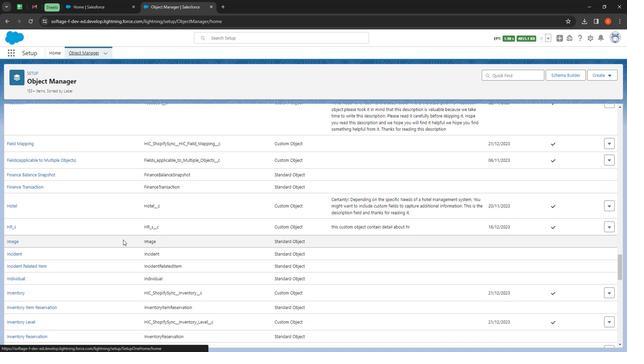 
Action: Mouse moved to (123, 241)
Screenshot: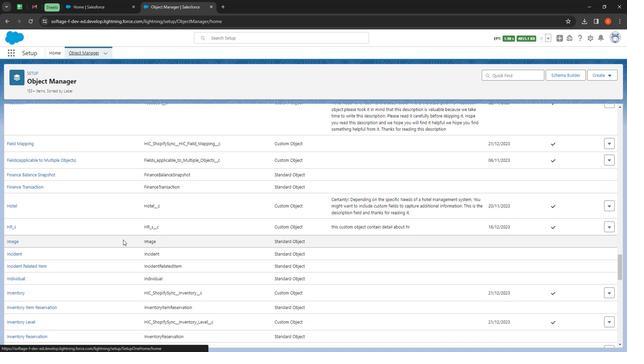 
Action: Mouse scrolled (123, 241) with delta (0, 0)
Screenshot: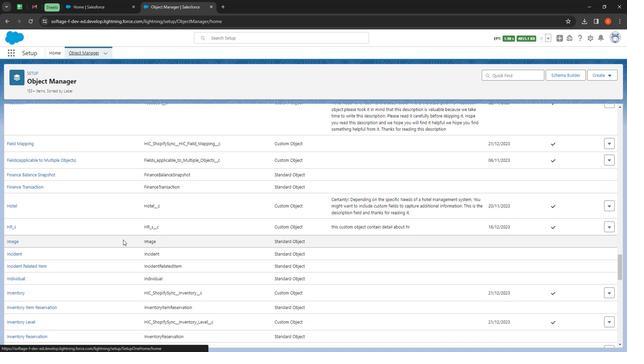 
Action: Mouse scrolled (123, 241) with delta (0, 0)
Screenshot: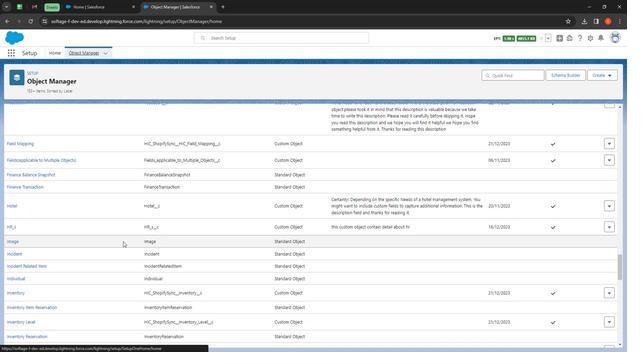 
Action: Mouse moved to (67, 206)
Screenshot: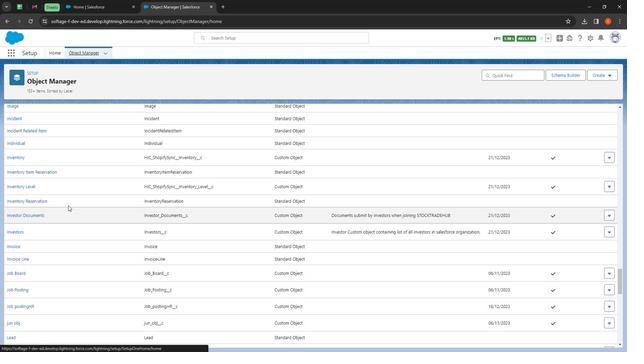 
Action: Mouse scrolled (67, 206) with delta (0, 0)
Screenshot: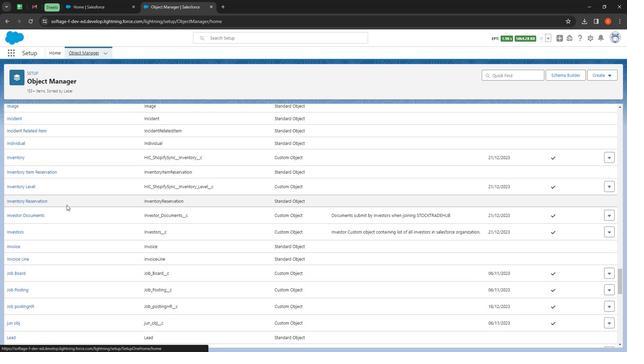 
Action: Mouse moved to (21, 263)
Screenshot: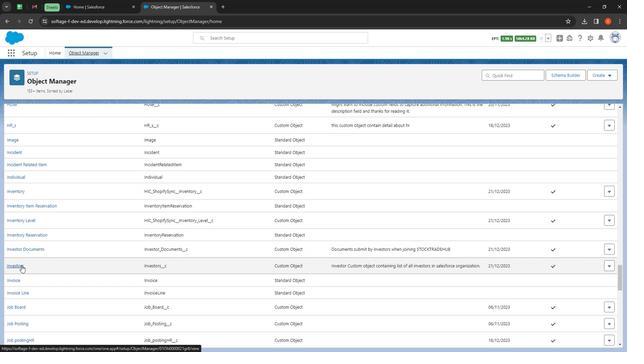 
Action: Mouse pressed left at (21, 263)
Screenshot: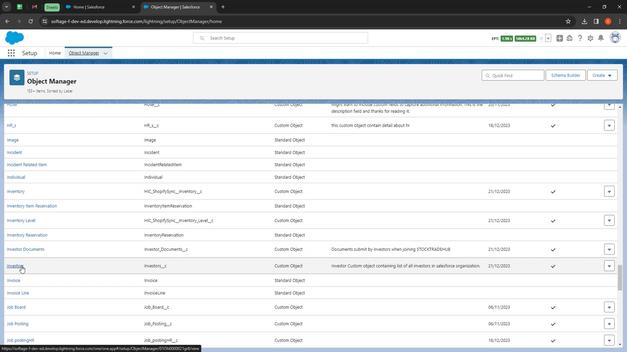 
Action: Mouse moved to (40, 127)
Screenshot: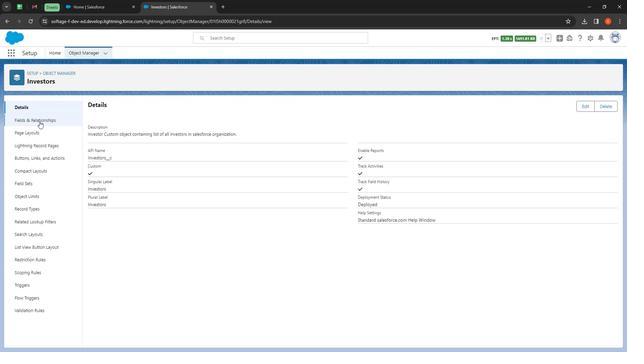
Action: Mouse pressed left at (40, 127)
Screenshot: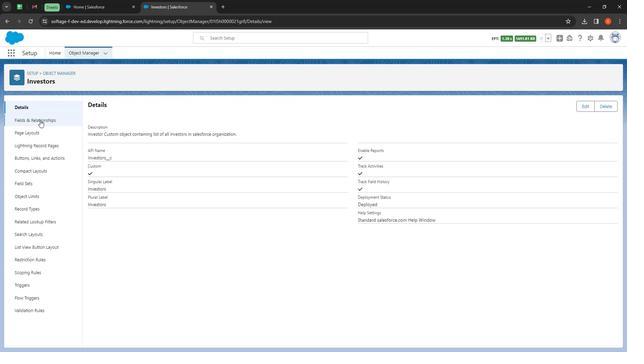 
Action: Mouse moved to (474, 114)
Screenshot: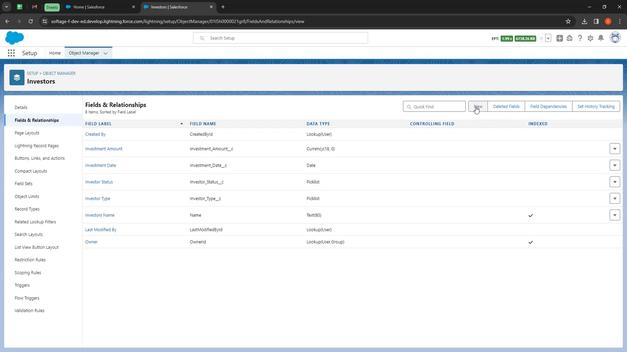 
Action: Mouse pressed left at (474, 114)
Screenshot: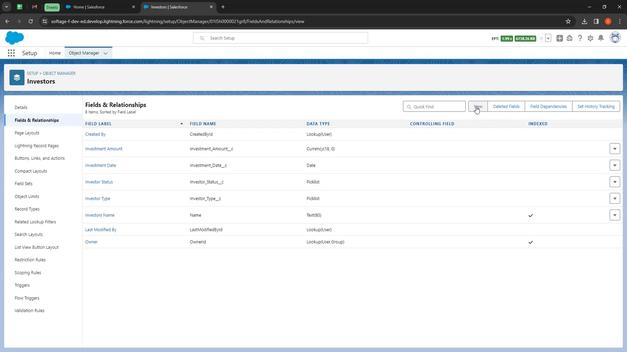 
Action: Mouse moved to (106, 230)
Screenshot: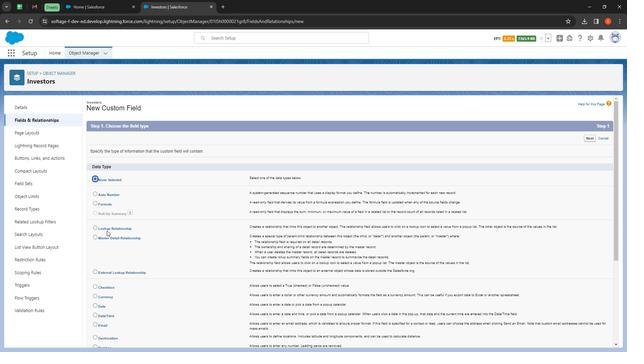 
Action: Mouse pressed left at (106, 230)
Screenshot: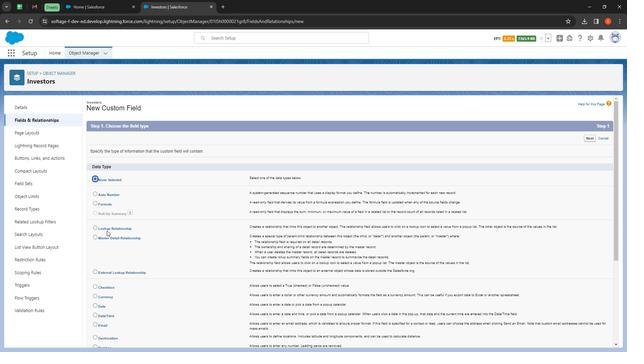 
Action: Mouse moved to (120, 228)
Screenshot: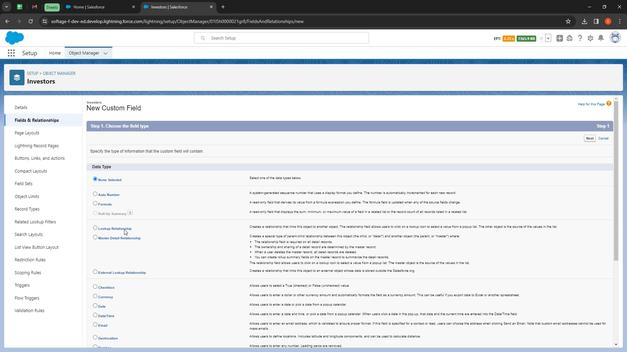 
Action: Mouse pressed left at (120, 228)
Screenshot: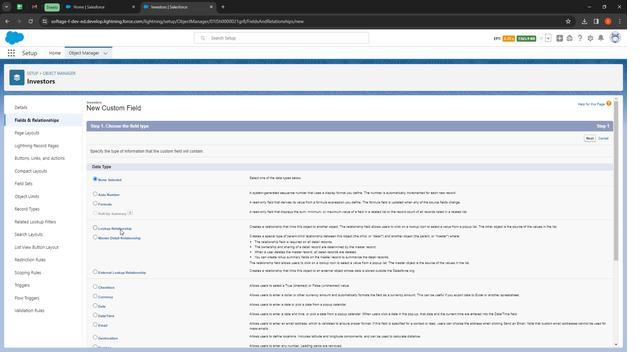 
Action: Mouse moved to (480, 263)
Screenshot: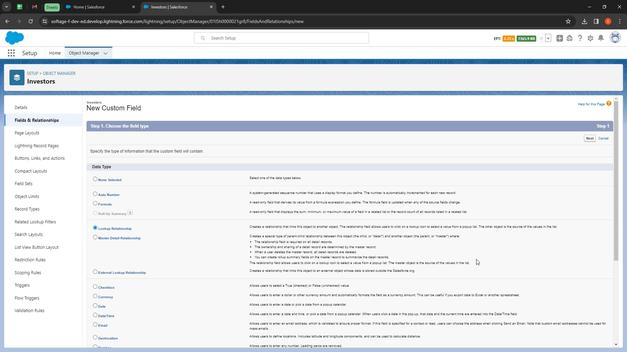 
Action: Mouse scrolled (480, 262) with delta (0, 0)
Screenshot: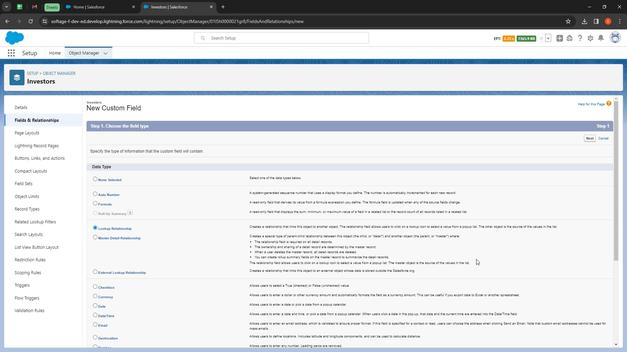 
Action: Mouse moved to (491, 271)
Screenshot: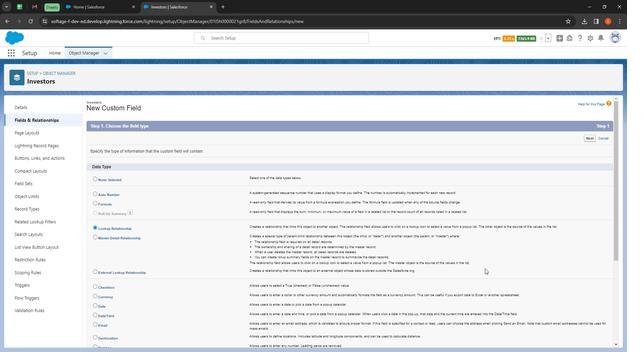 
Action: Mouse scrolled (491, 271) with delta (0, 0)
Screenshot: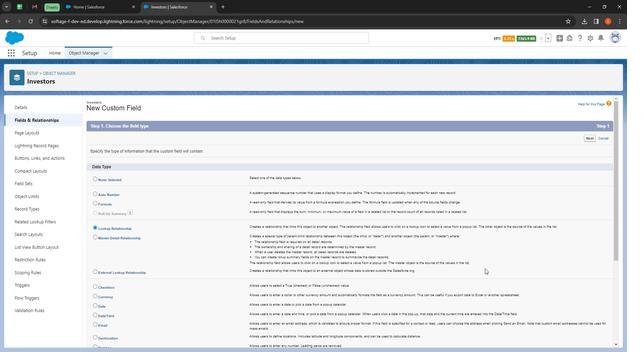 
Action: Mouse moved to (503, 277)
Screenshot: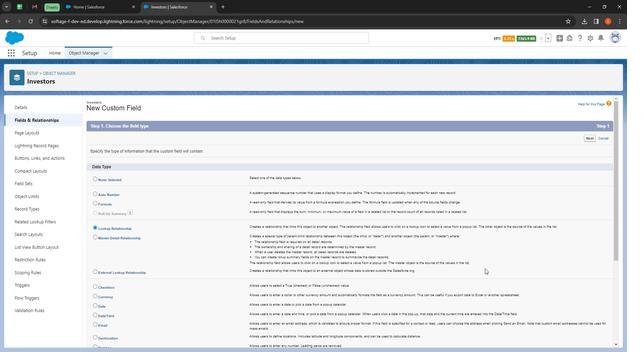 
Action: Mouse scrolled (503, 277) with delta (0, 0)
Screenshot: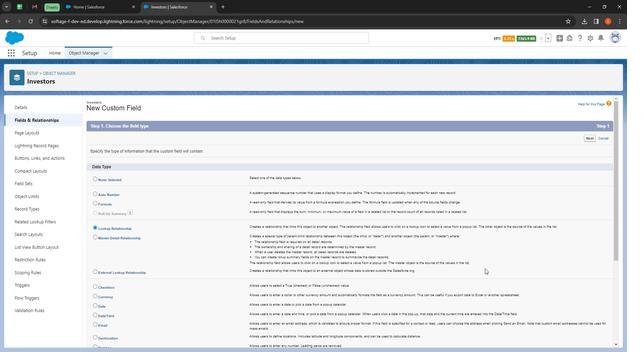 
Action: Mouse moved to (513, 282)
Screenshot: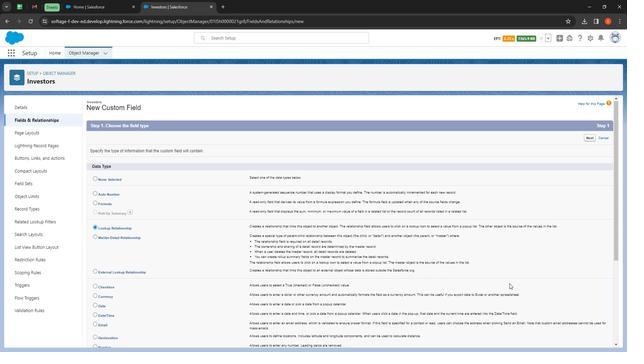 
Action: Mouse scrolled (513, 282) with delta (0, 0)
Screenshot: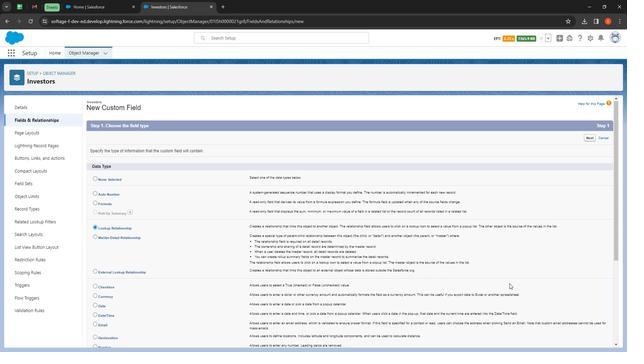 
Action: Mouse moved to (521, 285)
Screenshot: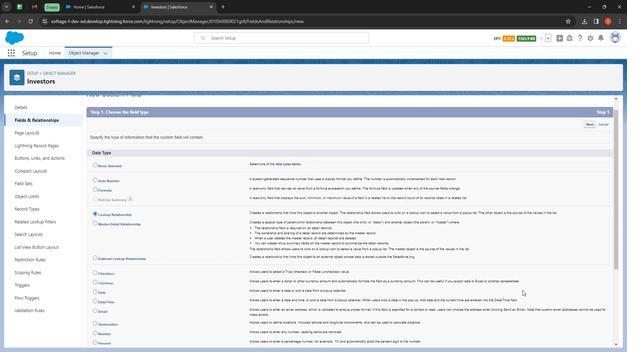 
Action: Mouse scrolled (521, 285) with delta (0, 0)
Screenshot: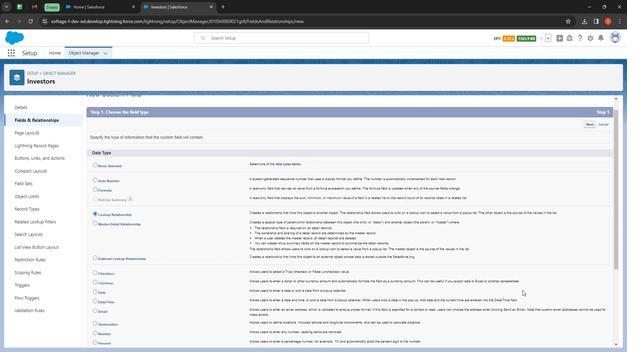 
Action: Mouse moved to (526, 288)
Screenshot: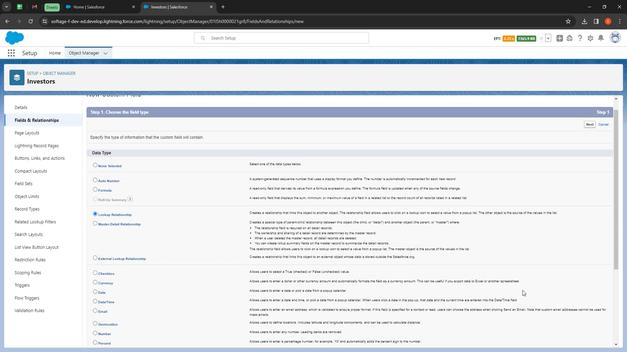 
Action: Mouse scrolled (526, 288) with delta (0, 0)
Screenshot: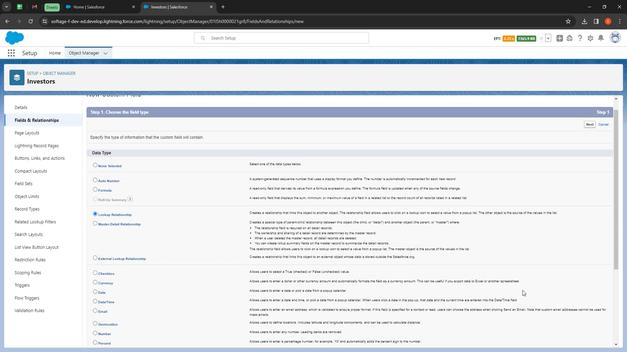 
Action: Mouse moved to (587, 333)
Screenshot: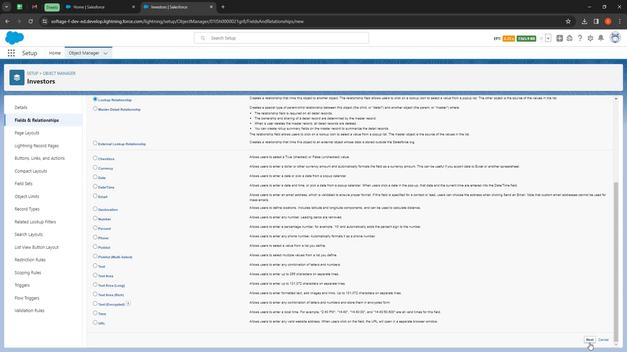 
Action: Mouse pressed left at (587, 333)
Screenshot: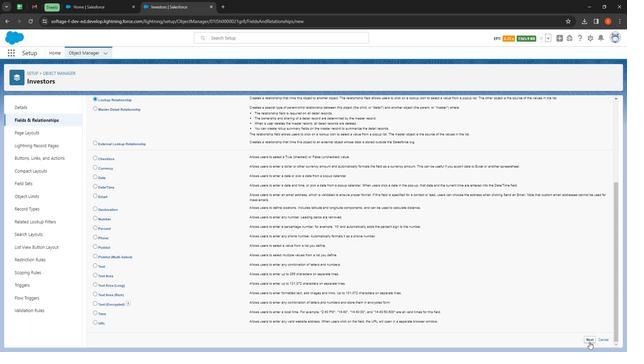 
Action: Mouse moved to (205, 170)
Screenshot: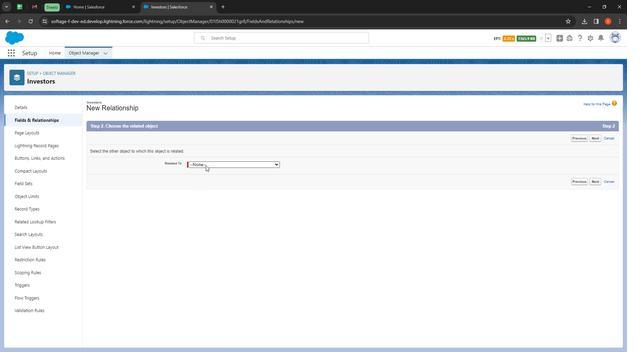 
Action: Mouse pressed left at (205, 170)
Screenshot: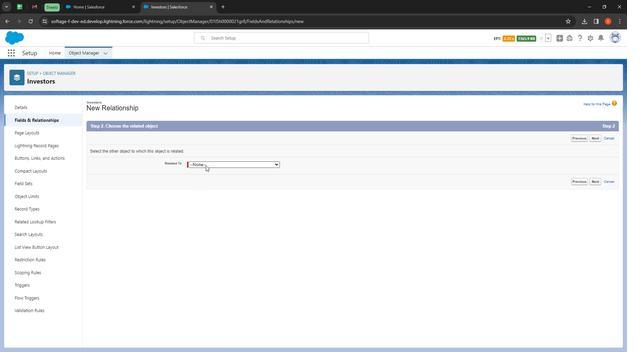 
Action: Mouse moved to (276, 181)
Screenshot: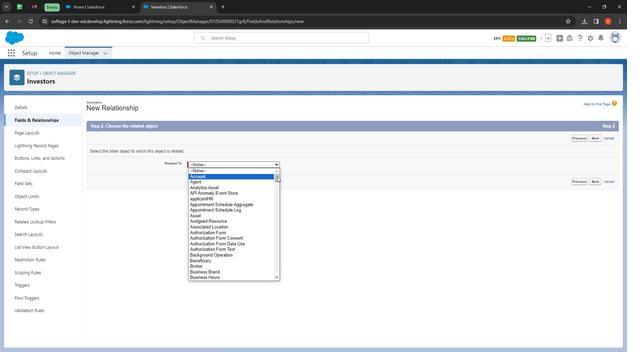 
Action: Mouse pressed left at (276, 181)
Screenshot: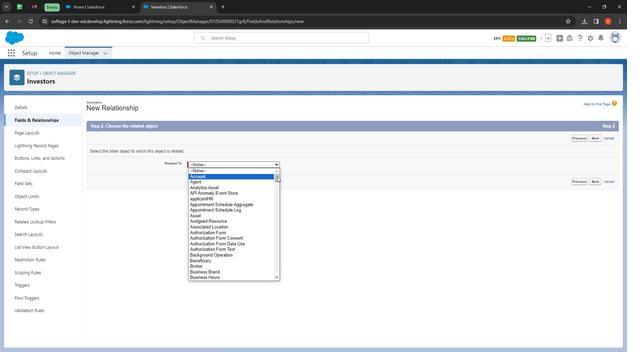 
Action: Mouse moved to (227, 239)
Screenshot: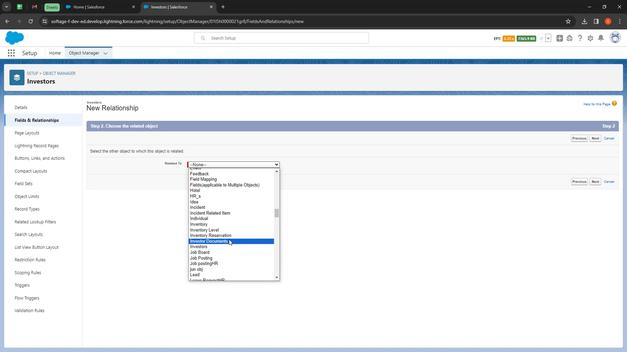 
Action: Mouse pressed left at (227, 239)
Screenshot: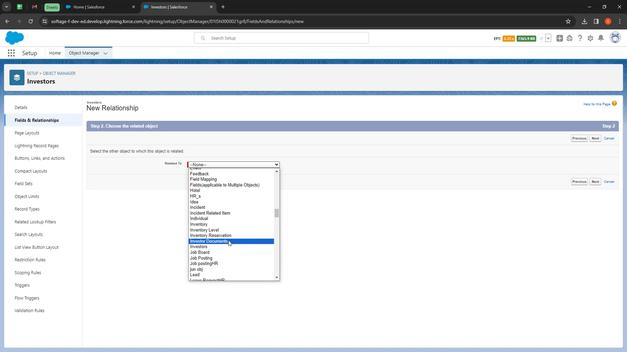
Action: Mouse moved to (591, 186)
Screenshot: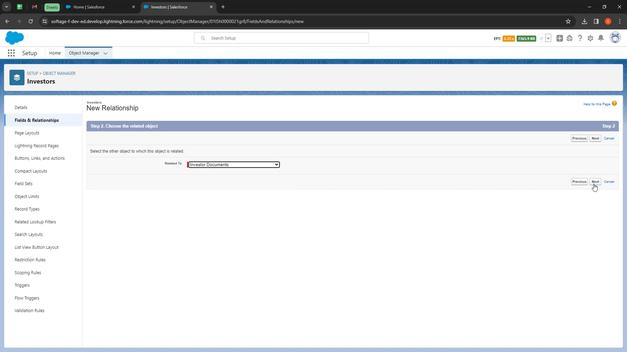 
Action: Mouse pressed left at (591, 186)
Screenshot: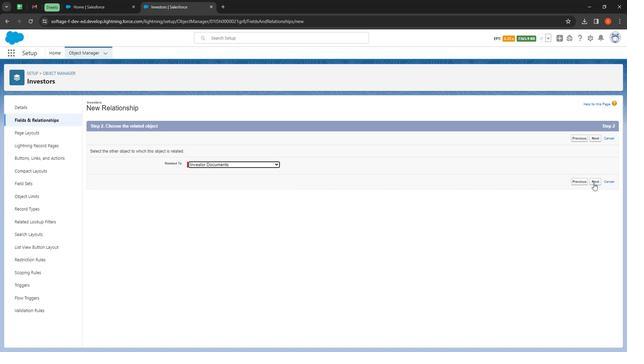 
Action: Mouse moved to (204, 175)
Screenshot: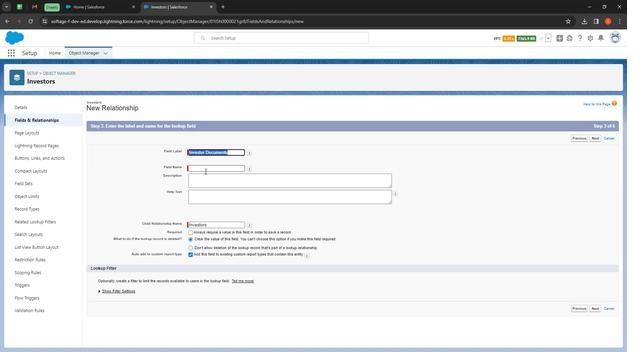 
Action: Mouse pressed left at (204, 175)
Screenshot: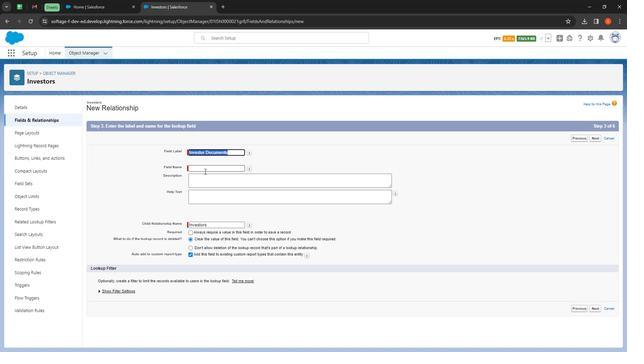 
Action: Mouse moved to (230, 159)
Screenshot: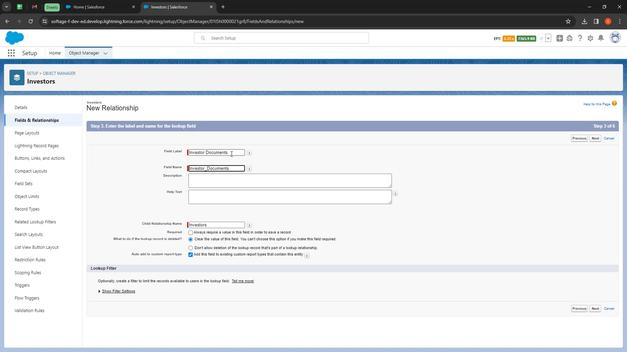 
Action: Mouse pressed left at (230, 159)
Screenshot: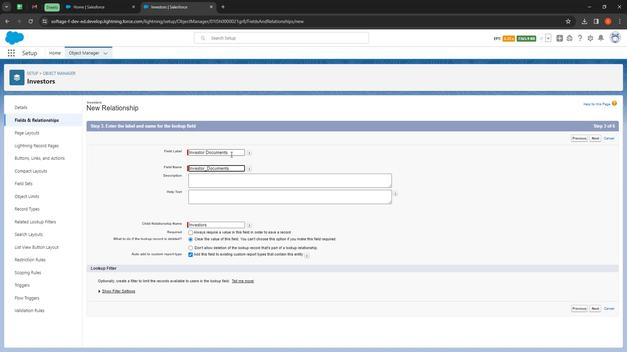 
Action: Mouse moved to (236, 172)
Screenshot: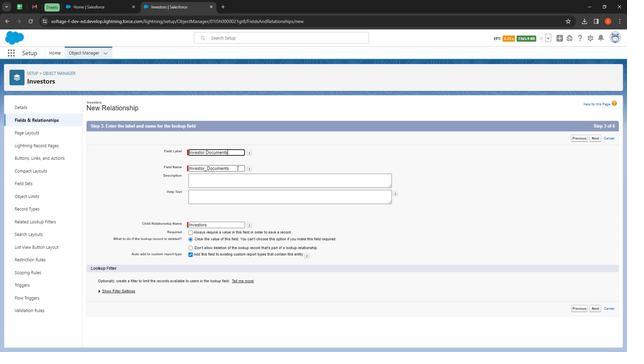 
Action: Mouse pressed left at (236, 172)
Screenshot: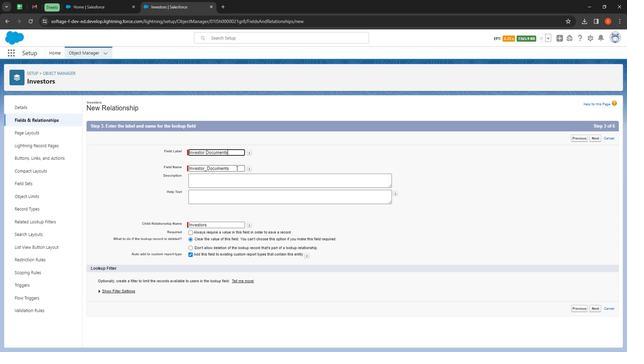 
Action: Mouse moved to (245, 169)
Screenshot: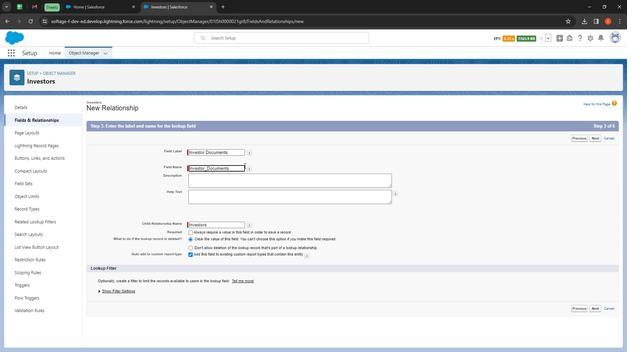 
Action: Key pressed <Key.shift>
Screenshot: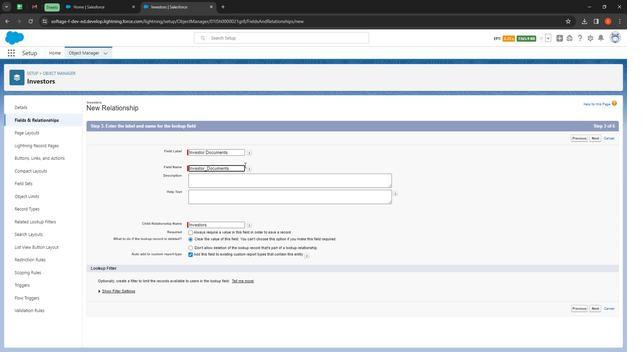
Action: Mouse moved to (248, 163)
Screenshot: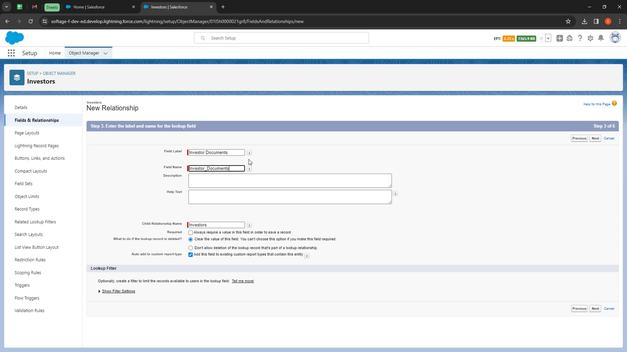 
Action: Key pressed R
Screenshot: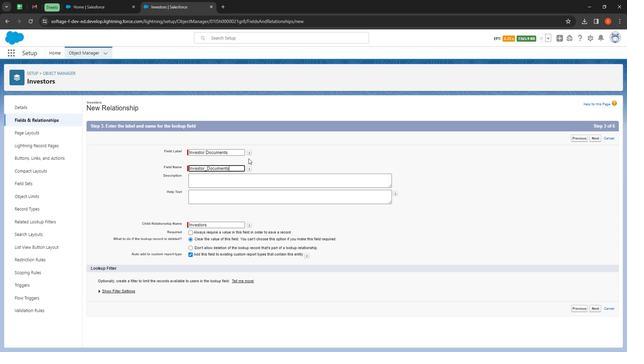 
Action: Mouse moved to (202, 187)
Screenshot: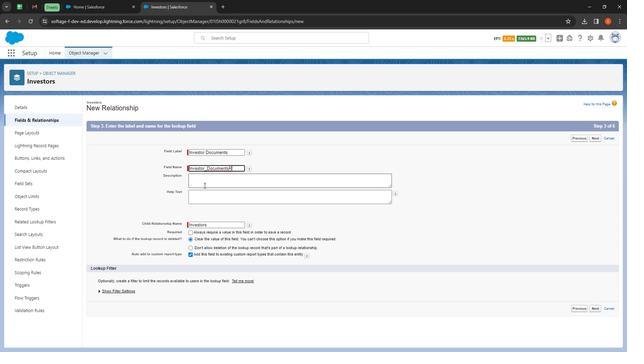
Action: Mouse pressed left at (202, 187)
Screenshot: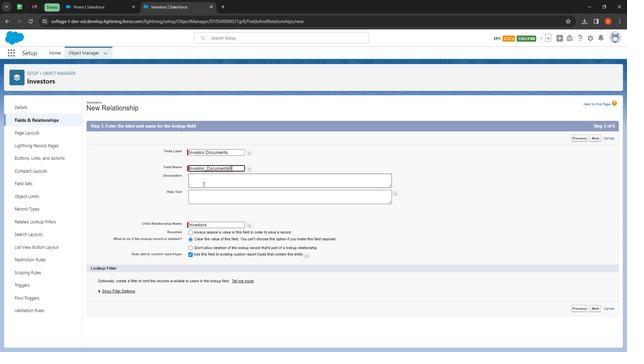 
Action: Mouse moved to (205, 185)
Screenshot: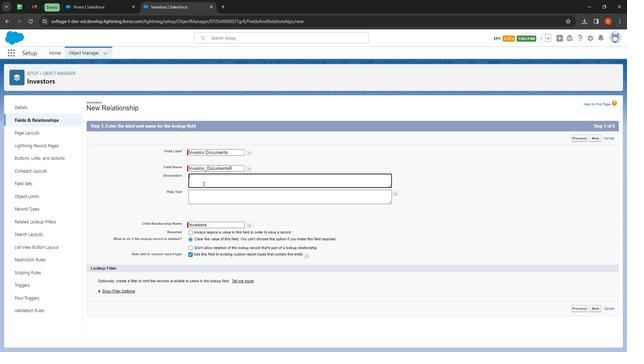 
Action: Key pressed <Key.shift><Key.shift><Key.shift><Key.shift><Key.shift>Investor<Key.space><Key.shift>To<Key.space>investor<Key.space><Key.shift>Documn<Key.backspace>ent<Key.space><Key.shift>Relationf<Key.backspace>ship<Key.space><Key.shift><Key.shift><Key.shift><Key.shift><Key.shift><Key.shift><Key.shift><Key.shift><Key.shift><Key.shift><Key.shift><Key.shift><Key.shift>Look<Key.space>up<Key.space>relation<Key.space>ship<Key.space><Key.shift>Bew<Key.backspace>tween<Key.space><Key.shift>Two<Key.space><Key.shift>Custo<Key.space>m<Key.backspace><Key.backspace>m<Key.space><Key.shift>Object
Screenshot: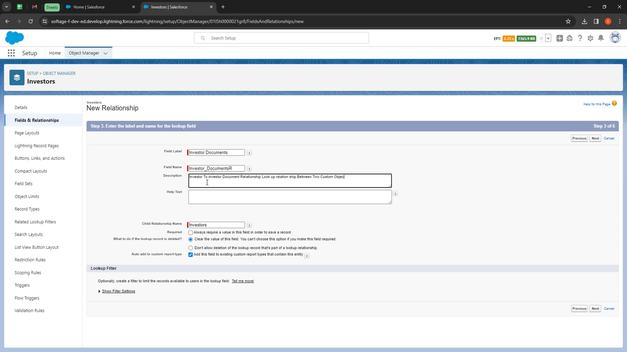 
Action: Mouse moved to (204, 189)
Screenshot: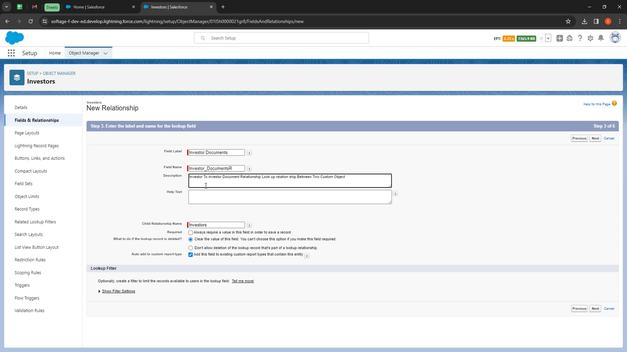 
Action: Key pressed .
Screenshot: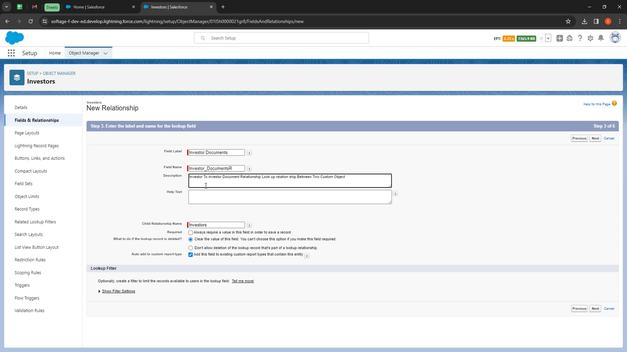 
Action: Mouse moved to (222, 199)
Screenshot: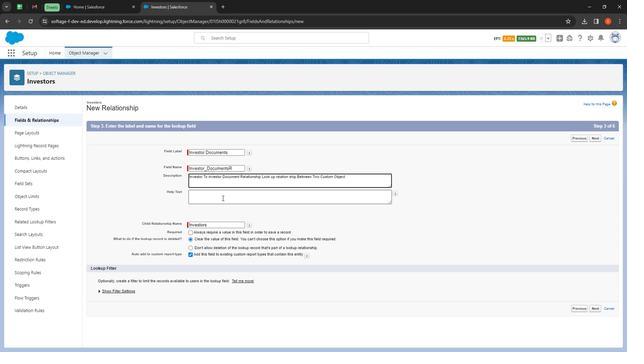 
Action: Mouse pressed left at (222, 199)
Screenshot: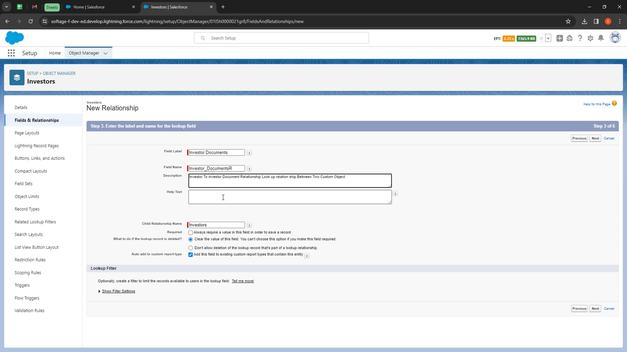 
Action: Mouse moved to (220, 200)
Screenshot: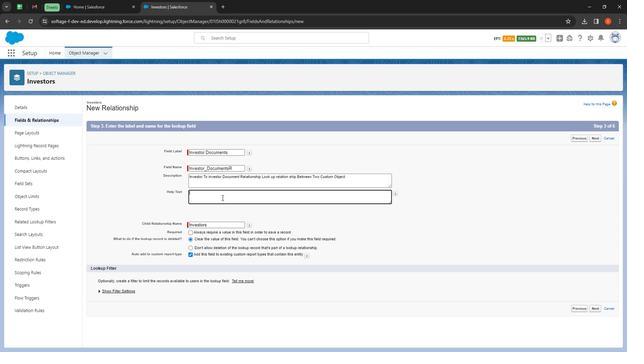 
Action: Key pressed <Key.shift>
Screenshot: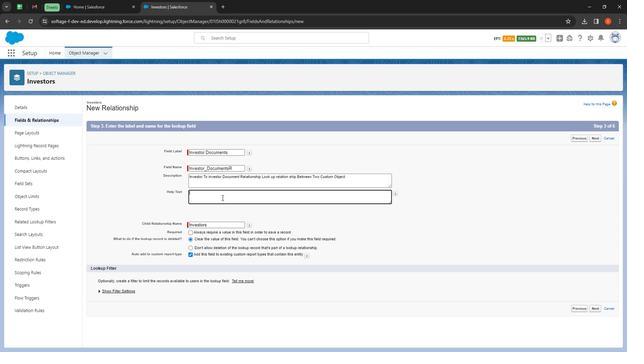 
Action: Mouse moved to (219, 200)
Screenshot: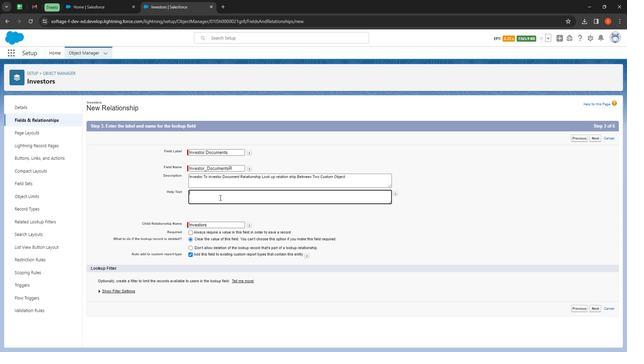
Action: Key pressed <Key.shift><Key.shift><Key.shift><Key.shift><Key.shift><Key.shift><Key.shift><Key.shift><Key.shift><Key.shift><Key.shift><Key.shift><Key.shift><Key.shift><Key.shift><Key.shift><Key.shift><Key.shift><Key.shift><Key.shift><Key.shift><Key.shift><Key.shift><Key.shift><Key.shift><Key.shift><Key.shift><Key.shift><Key.shift>Select<Key.space><Key.shift>One<Key.space><Key.shift>Investor<Key.space><Key.shift>Document.
Screenshot: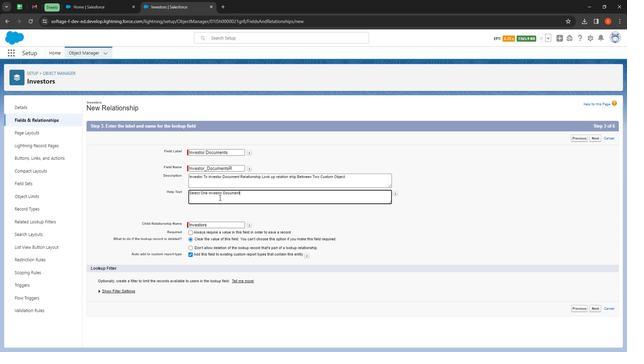 
Action: Mouse moved to (598, 302)
Screenshot: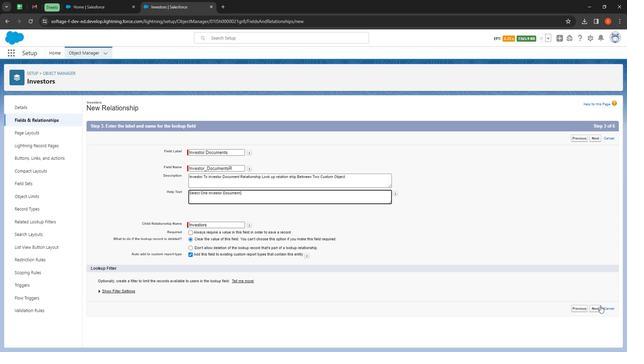 
Action: Mouse pressed left at (598, 302)
Screenshot: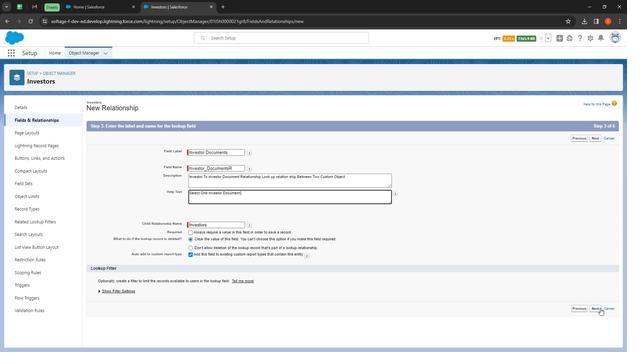 
Action: Mouse moved to (447, 219)
Screenshot: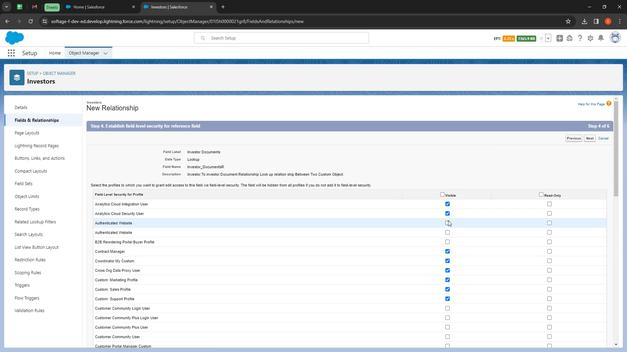 
Action: Mouse pressed left at (447, 219)
Screenshot: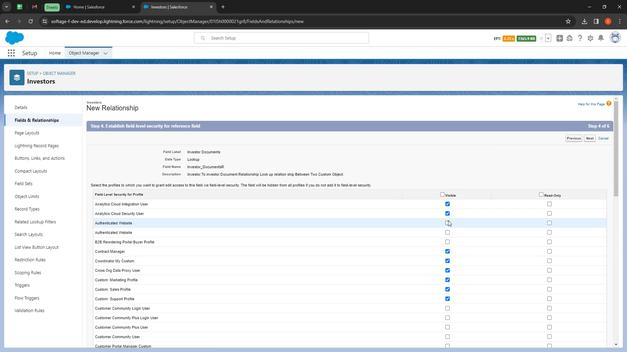 
Action: Mouse moved to (447, 224)
Screenshot: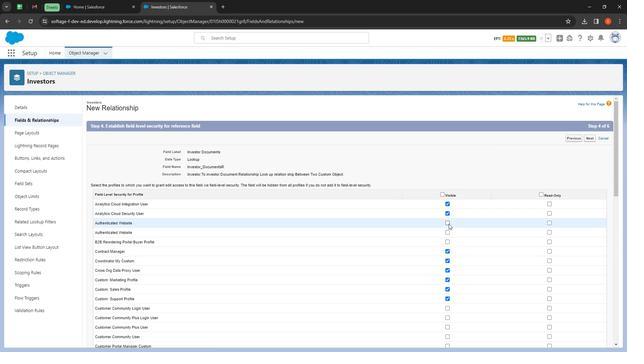 
Action: Mouse pressed left at (447, 224)
Screenshot: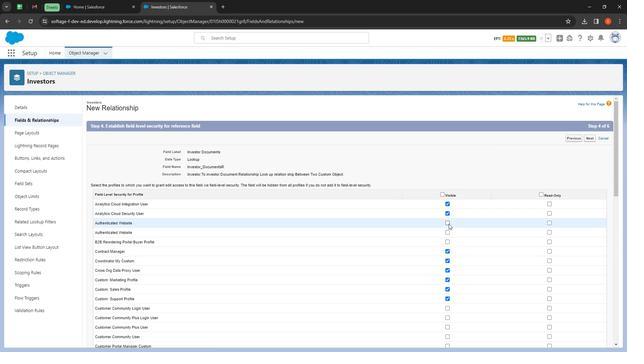 
Action: Mouse moved to (446, 231)
Screenshot: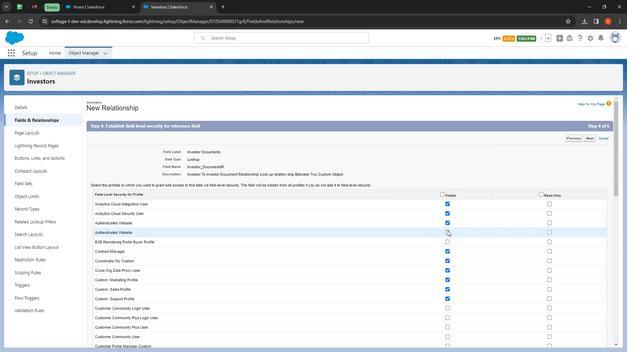 
Action: Mouse pressed left at (446, 231)
Screenshot: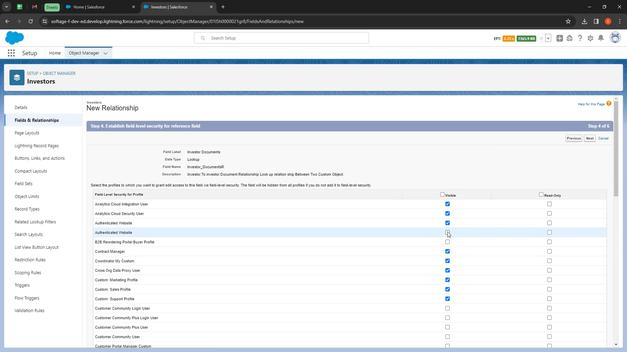 
Action: Mouse moved to (548, 205)
Screenshot: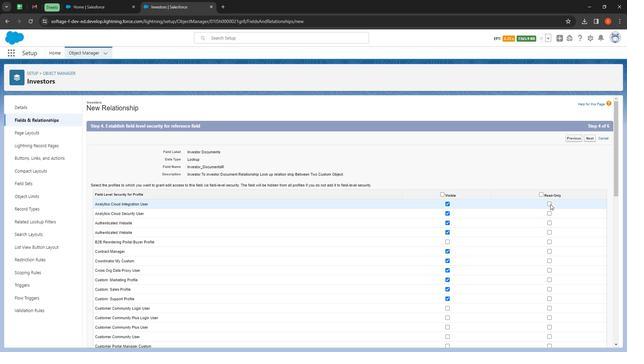 
Action: Mouse pressed left at (548, 205)
Screenshot: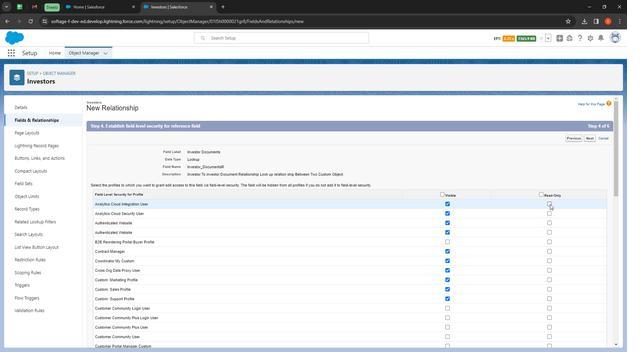 
Action: Mouse moved to (548, 214)
Screenshot: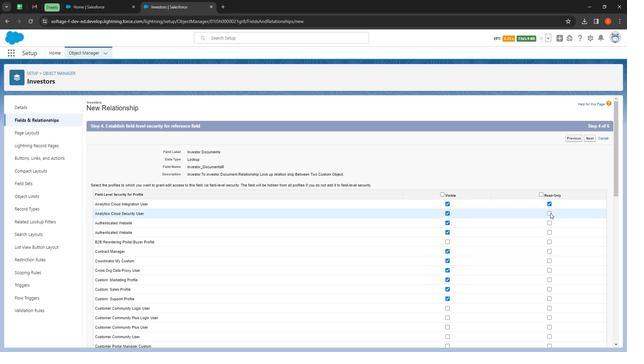 
Action: Mouse pressed left at (548, 214)
Screenshot: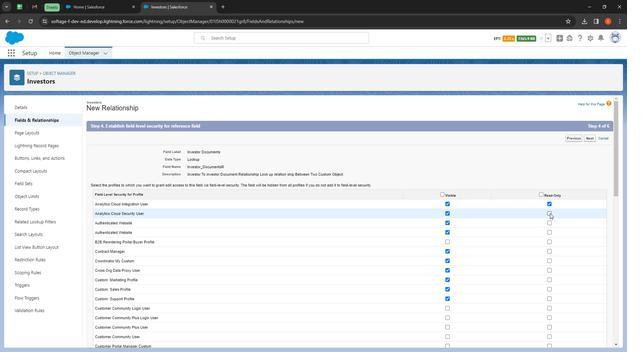 
Action: Mouse moved to (534, 247)
Screenshot: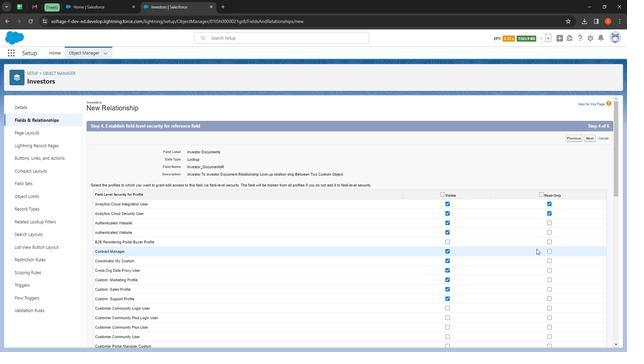 
Action: Mouse scrolled (534, 247) with delta (0, 0)
Screenshot: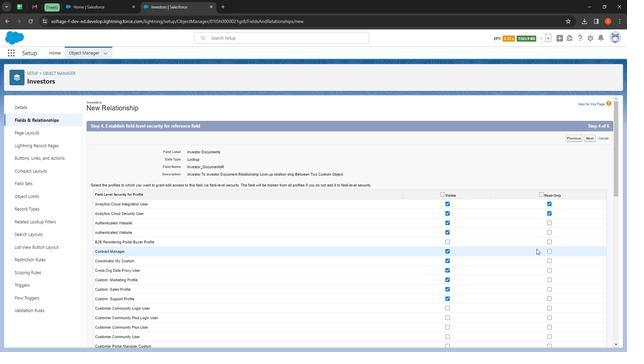 
Action: Mouse scrolled (534, 247) with delta (0, 0)
Screenshot: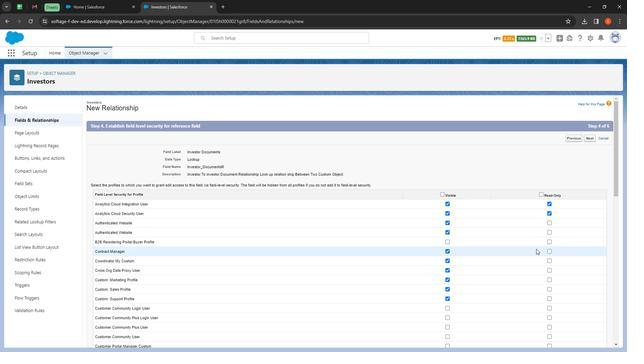 
Action: Mouse scrolled (534, 247) with delta (0, 0)
Screenshot: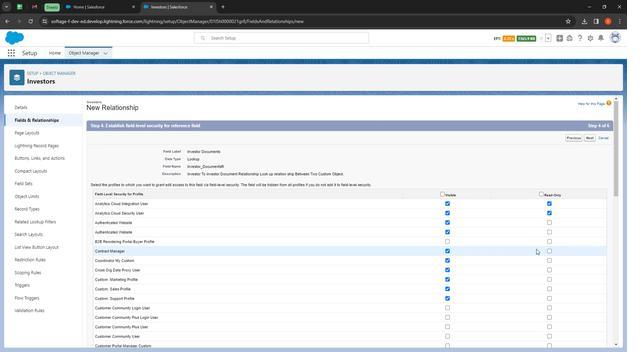 
Action: Mouse moved to (549, 163)
Screenshot: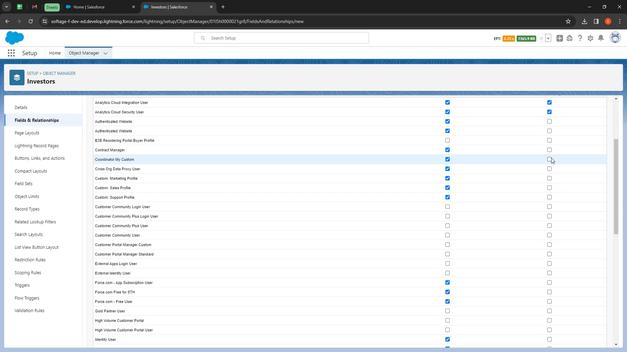 
Action: Mouse pressed left at (549, 163)
Screenshot: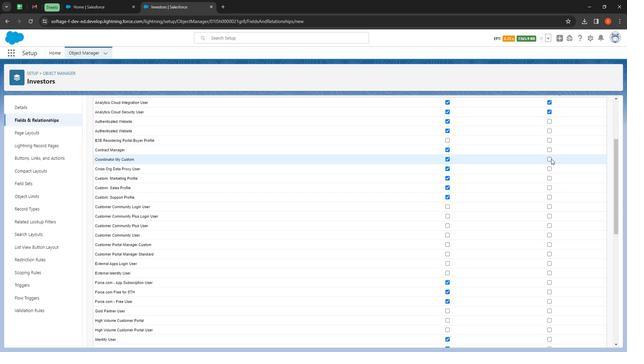 
Action: Mouse moved to (548, 172)
Screenshot: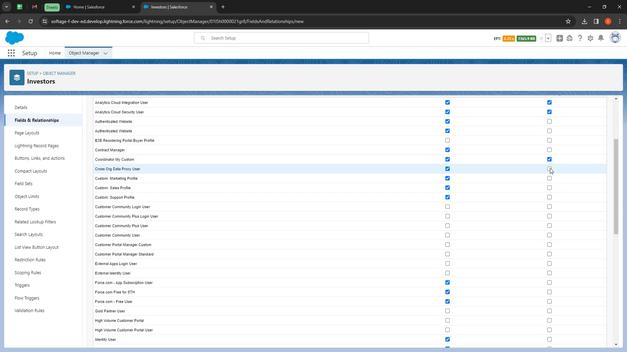 
Action: Mouse pressed left at (548, 172)
Screenshot: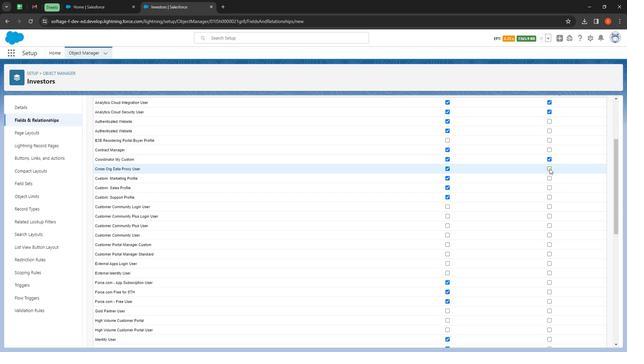 
Action: Mouse moved to (549, 190)
Screenshot: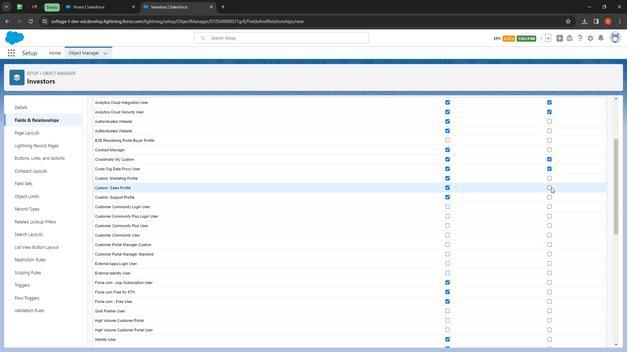 
Action: Mouse pressed left at (549, 190)
Screenshot: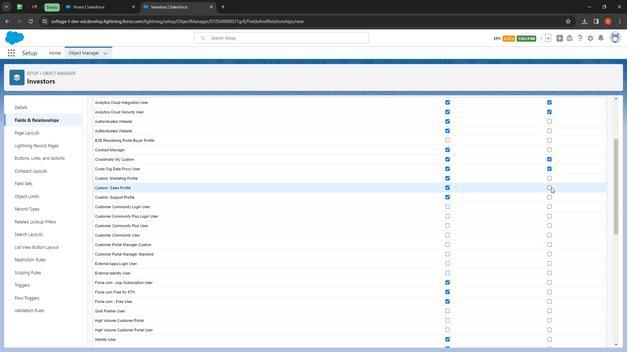 
Action: Mouse moved to (547, 199)
Screenshot: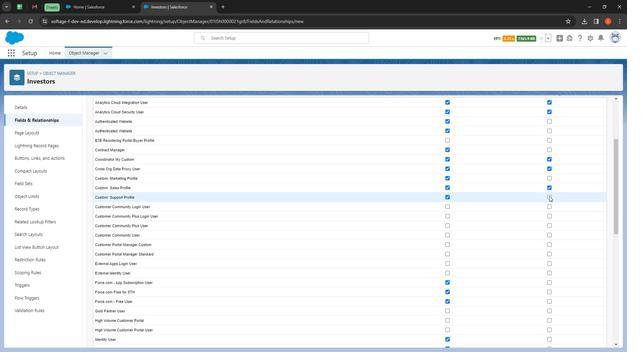 
Action: Mouse pressed left at (547, 199)
Screenshot: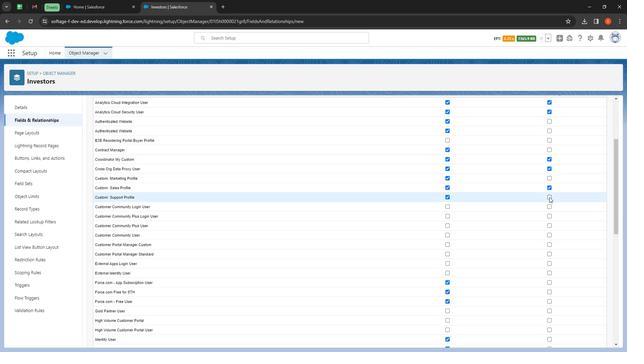 
Action: Mouse moved to (470, 219)
Screenshot: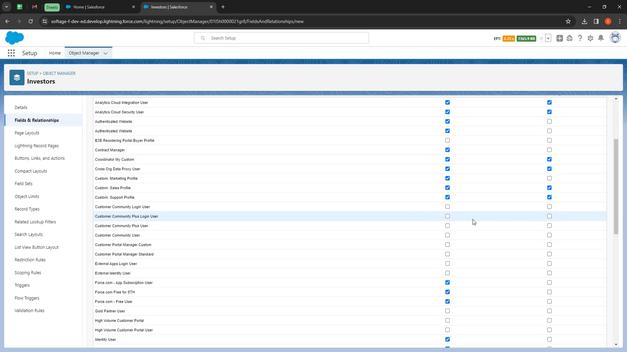 
Action: Mouse scrolled (470, 219) with delta (0, 0)
Screenshot: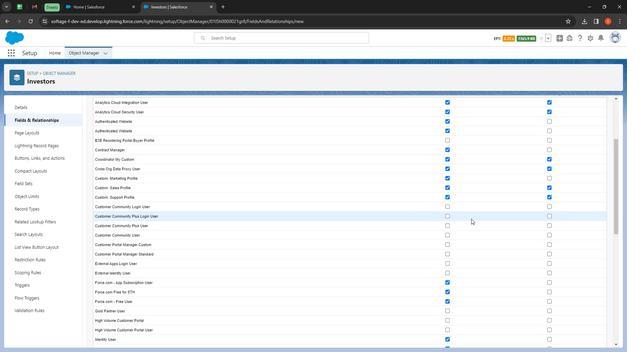 
Action: Mouse scrolled (470, 219) with delta (0, 0)
Screenshot: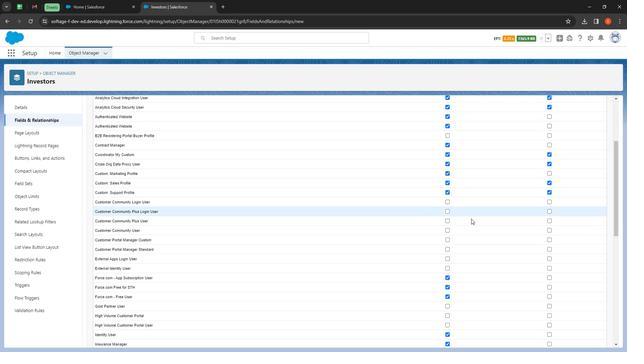 
Action: Mouse moved to (446, 152)
Screenshot: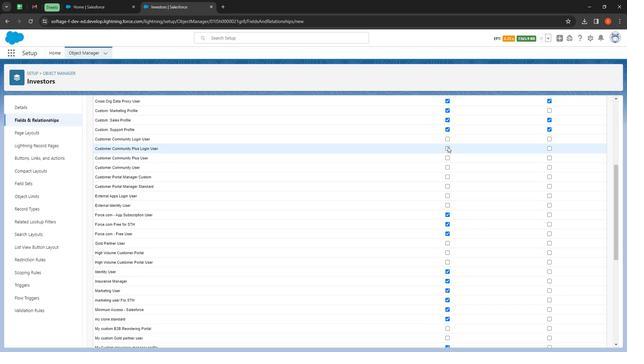 
Action: Mouse pressed left at (446, 152)
Screenshot: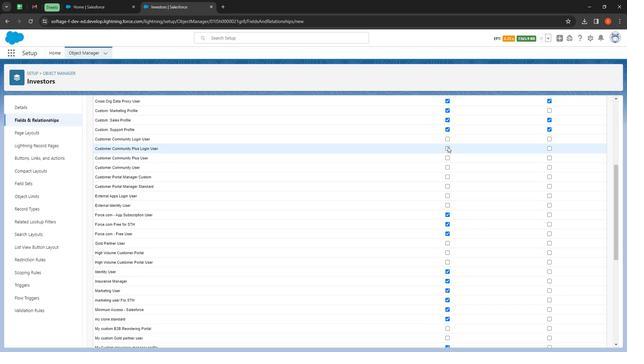 
Action: Mouse moved to (446, 160)
Screenshot: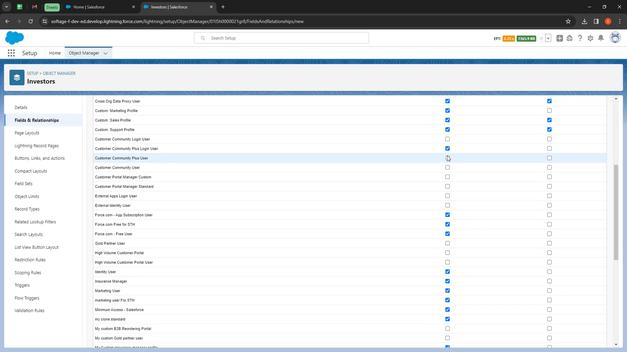 
Action: Mouse pressed left at (446, 160)
Screenshot: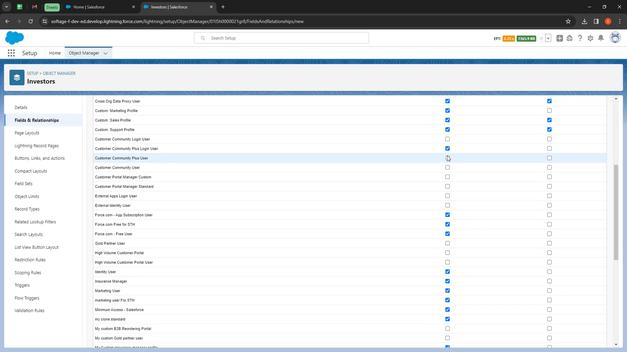 
Action: Mouse moved to (446, 164)
Screenshot: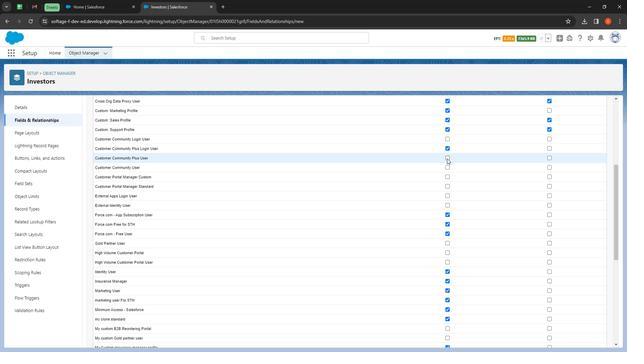 
Action: Mouse pressed left at (446, 164)
Screenshot: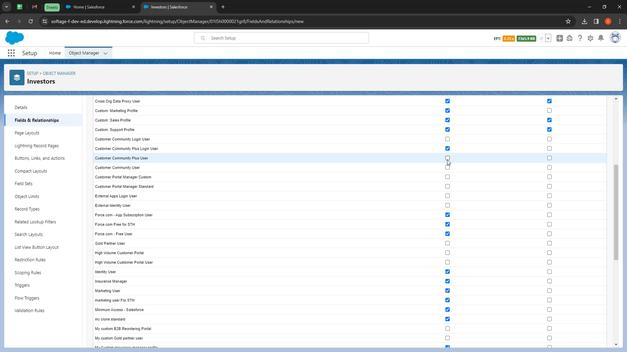 
Action: Mouse moved to (446, 172)
Screenshot: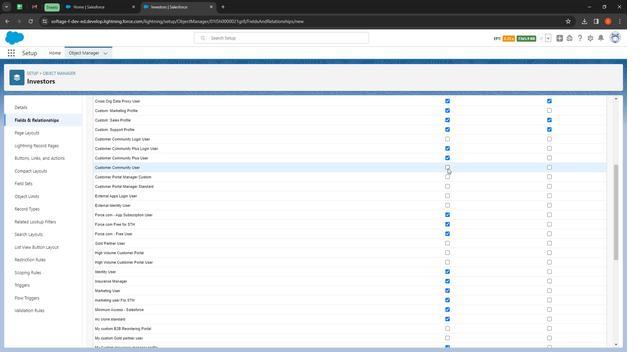 
Action: Mouse pressed left at (446, 172)
Screenshot: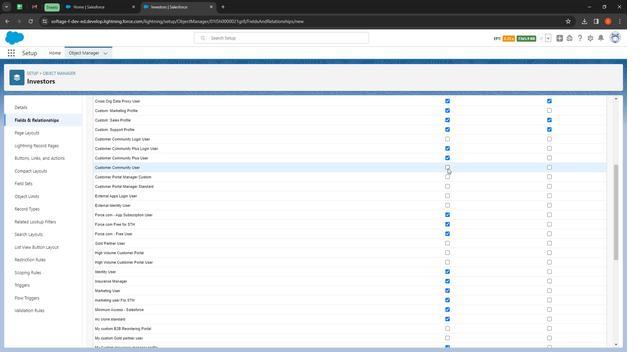 
Action: Mouse moved to (446, 181)
Screenshot: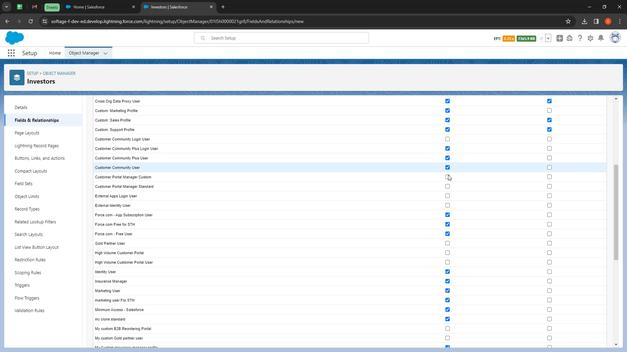 
Action: Mouse pressed left at (446, 181)
Screenshot: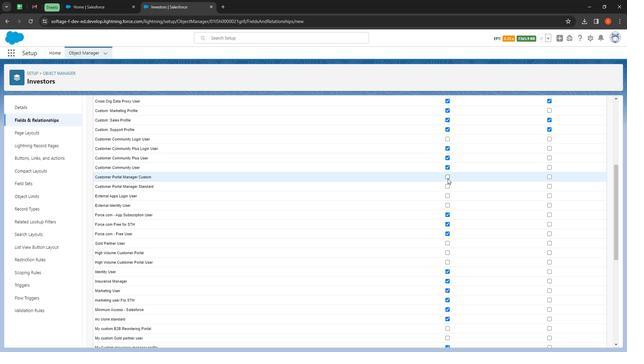 
Action: Mouse moved to (447, 187)
Screenshot: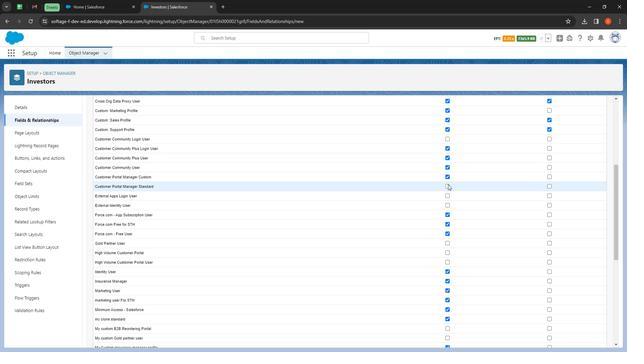 
Action: Mouse pressed left at (447, 187)
Screenshot: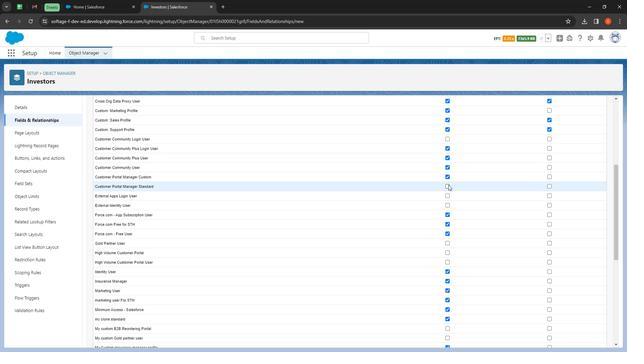 
Action: Mouse moved to (447, 198)
Screenshot: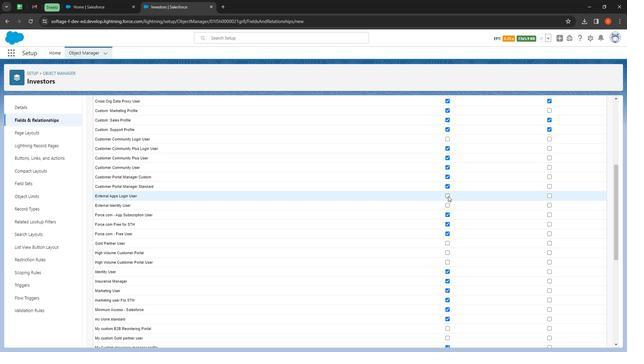 
Action: Mouse pressed left at (447, 198)
Screenshot: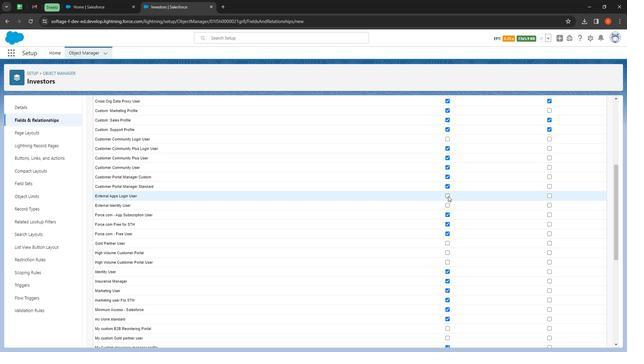 
Action: Mouse moved to (548, 208)
Screenshot: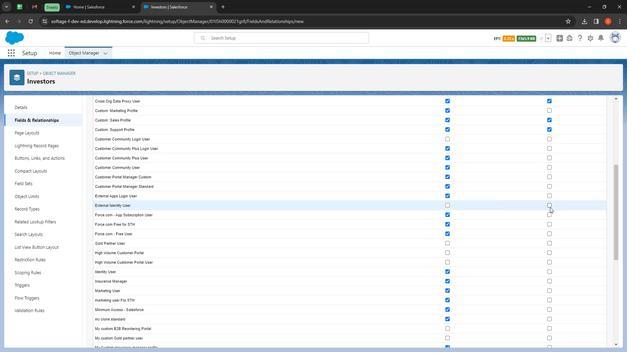 
Action: Mouse pressed left at (548, 208)
Screenshot: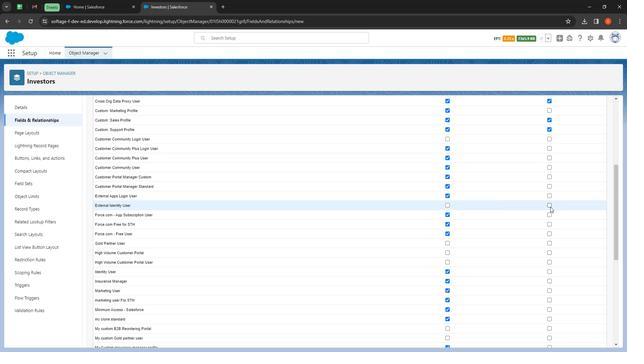 
Action: Mouse moved to (548, 225)
Screenshot: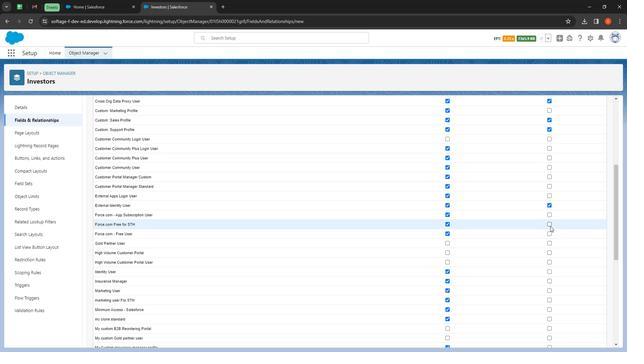 
Action: Mouse pressed left at (548, 225)
Screenshot: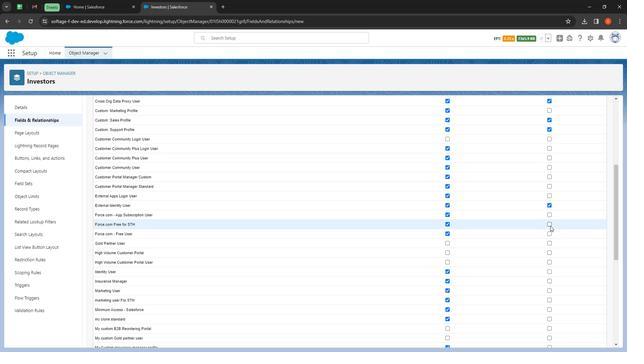 
Action: Mouse moved to (549, 230)
Screenshot: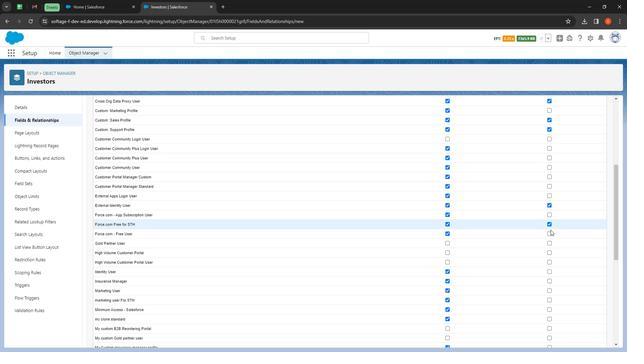 
Action: Mouse pressed left at (549, 230)
Screenshot: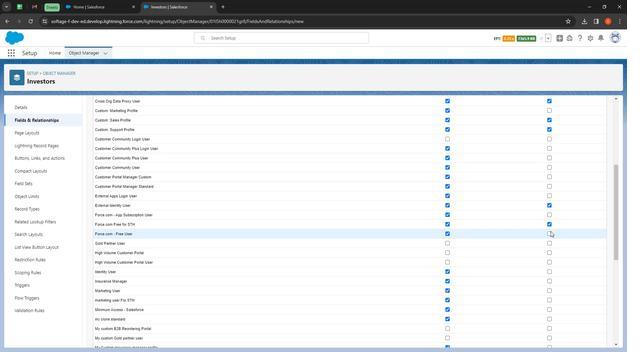 
Action: Mouse moved to (548, 234)
Screenshot: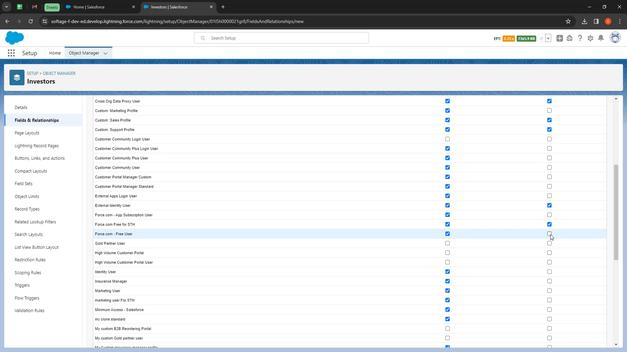 
Action: Mouse pressed left at (548, 234)
Screenshot: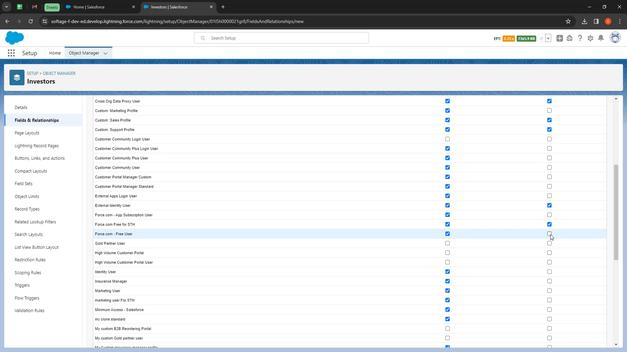 
Action: Mouse moved to (516, 216)
Screenshot: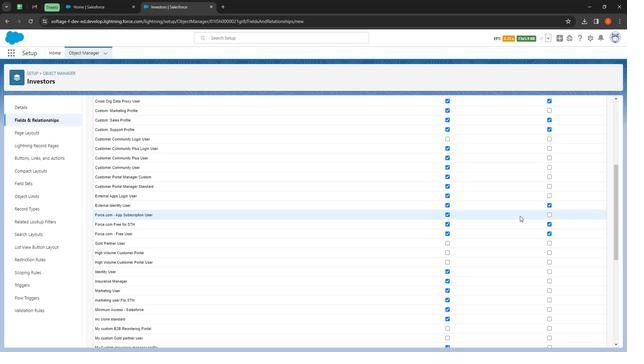 
Action: Mouse scrolled (516, 216) with delta (0, 0)
Screenshot: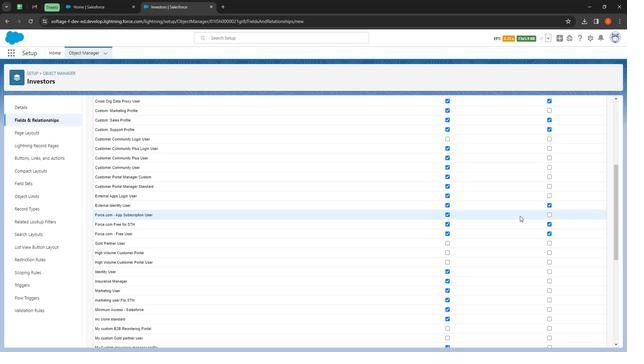 
Action: Mouse moved to (512, 216)
Screenshot: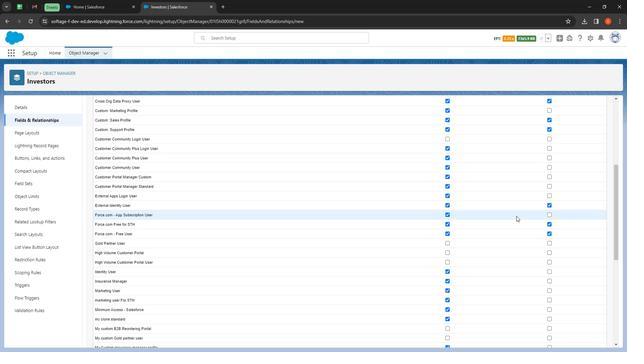 
Action: Mouse scrolled (512, 216) with delta (0, 0)
Screenshot: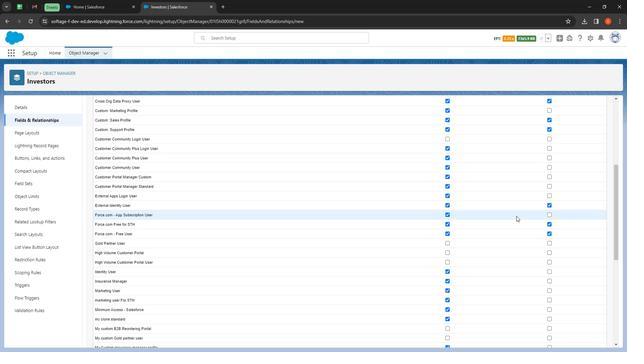 
Action: Mouse moved to (508, 216)
Screenshot: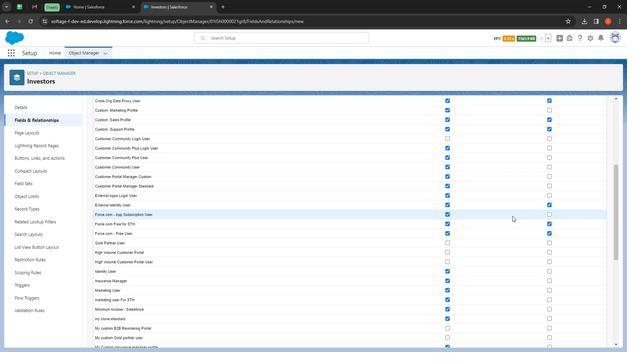 
Action: Mouse scrolled (508, 215) with delta (0, 0)
Screenshot: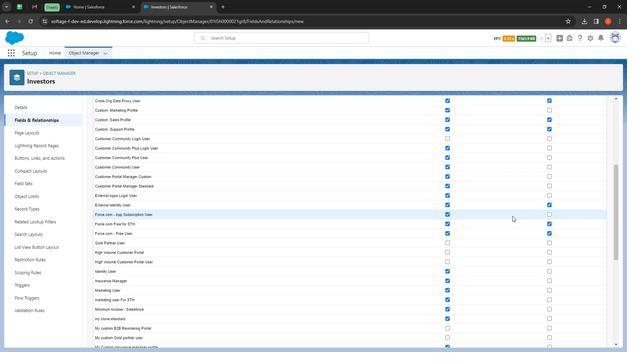 
Action: Mouse moved to (504, 215)
Screenshot: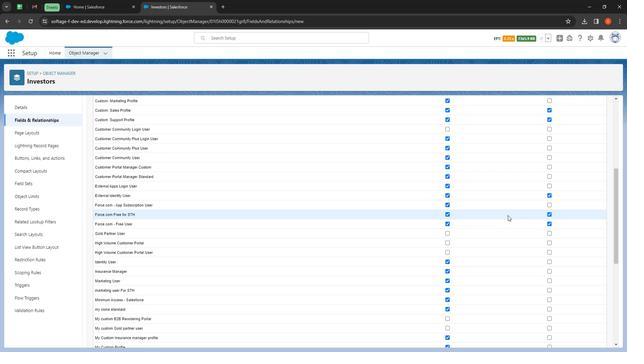 
Action: Mouse scrolled (504, 214) with delta (0, 0)
Screenshot: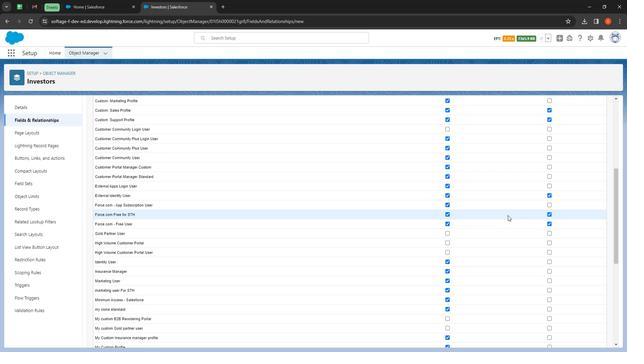
Action: Mouse moved to (496, 209)
Screenshot: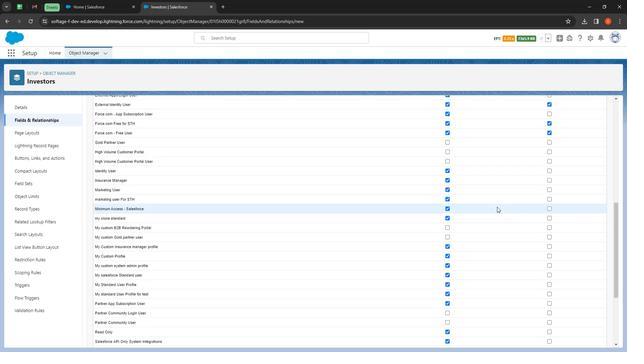 
Action: Mouse scrolled (496, 209) with delta (0, 0)
Screenshot: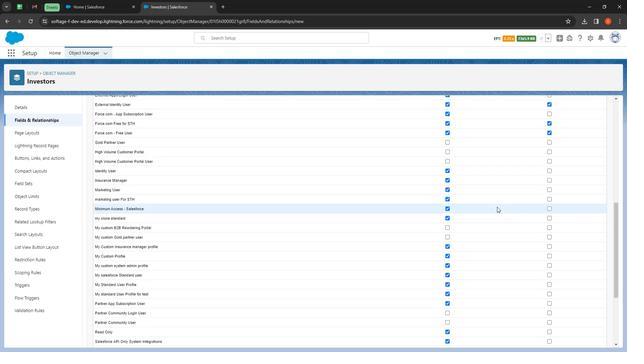 
Action: Mouse moved to (546, 126)
Screenshot: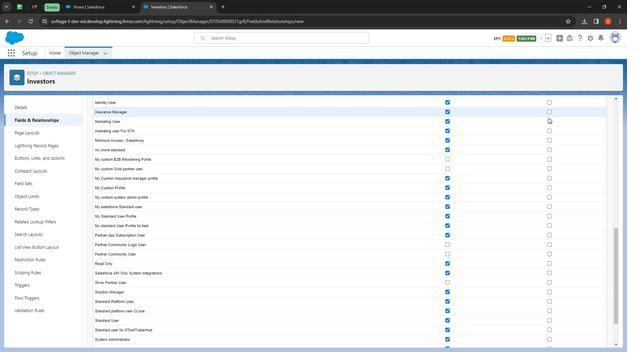 
Action: Mouse pressed left at (546, 126)
Screenshot: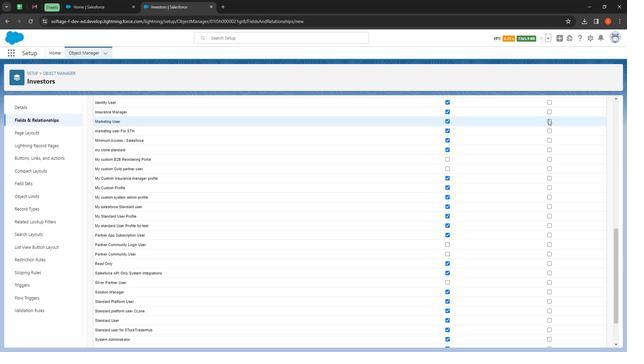 
Action: Mouse moved to (548, 120)
